 Task: Create new contact,   with mail id: 'ArianaAllen@Outlook.com', first name: 'Ariana', Last name: 'Allen', Job Title: Market Research Analyst, Phone number (305) 555-6789. Change life cycle stage to  'Lead' and lead status to 'New'. Add new company to the associated contact: www.usolar.in_x000D_
 and type: Prospect. Logged in from softage.1@softage.net
Action: Mouse moved to (100, 70)
Screenshot: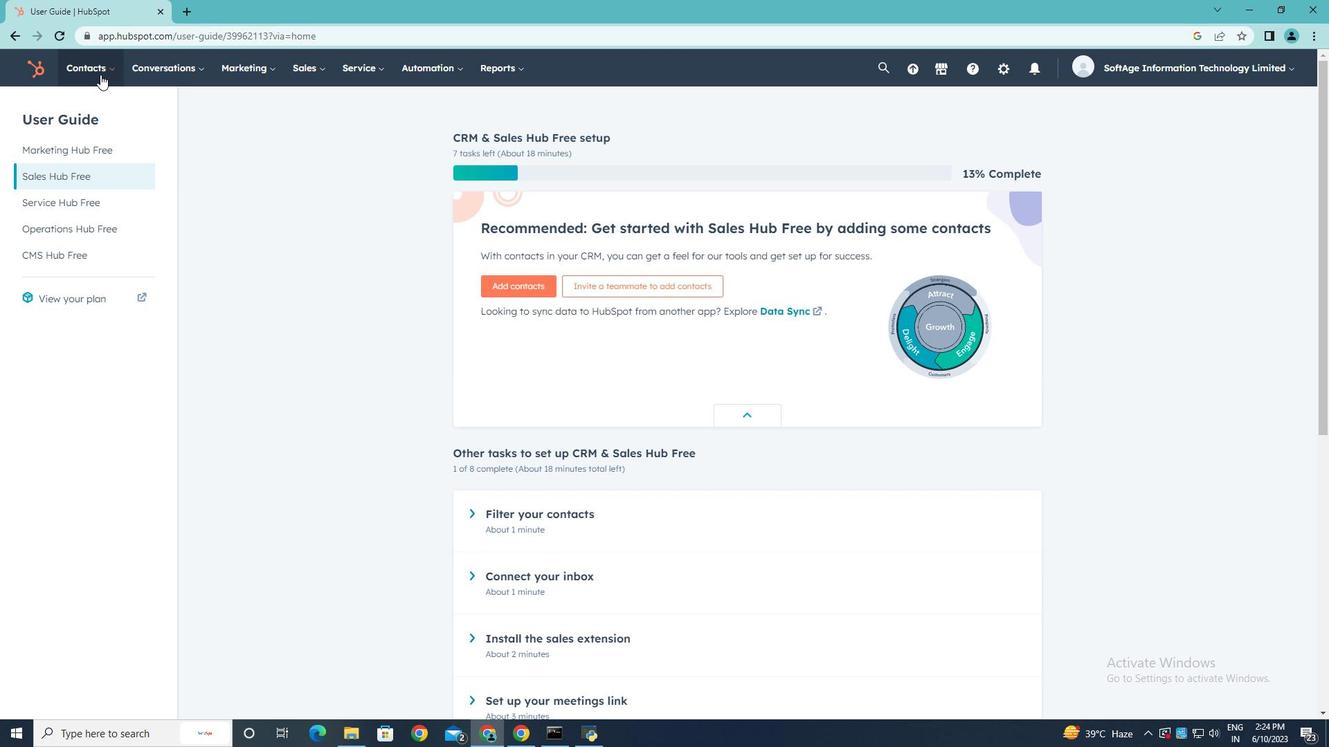 
Action: Mouse pressed left at (100, 70)
Screenshot: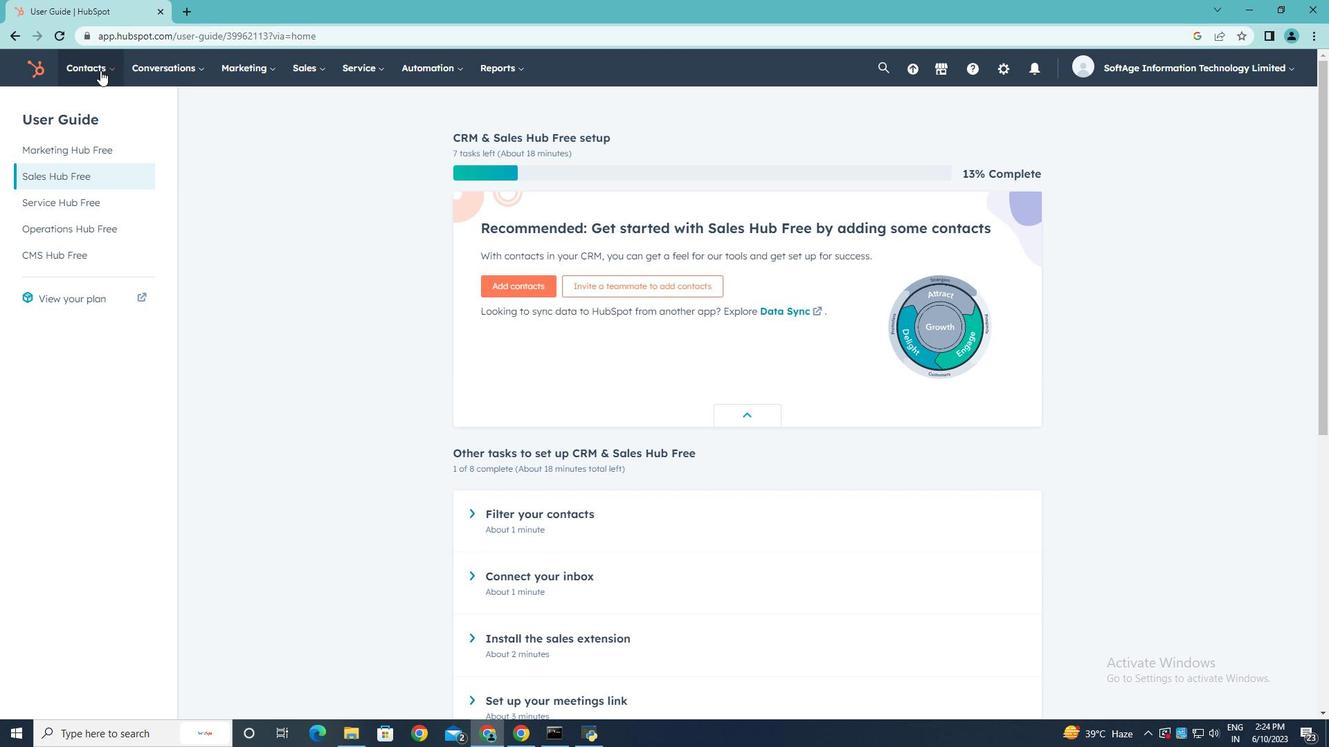 
Action: Mouse moved to (95, 108)
Screenshot: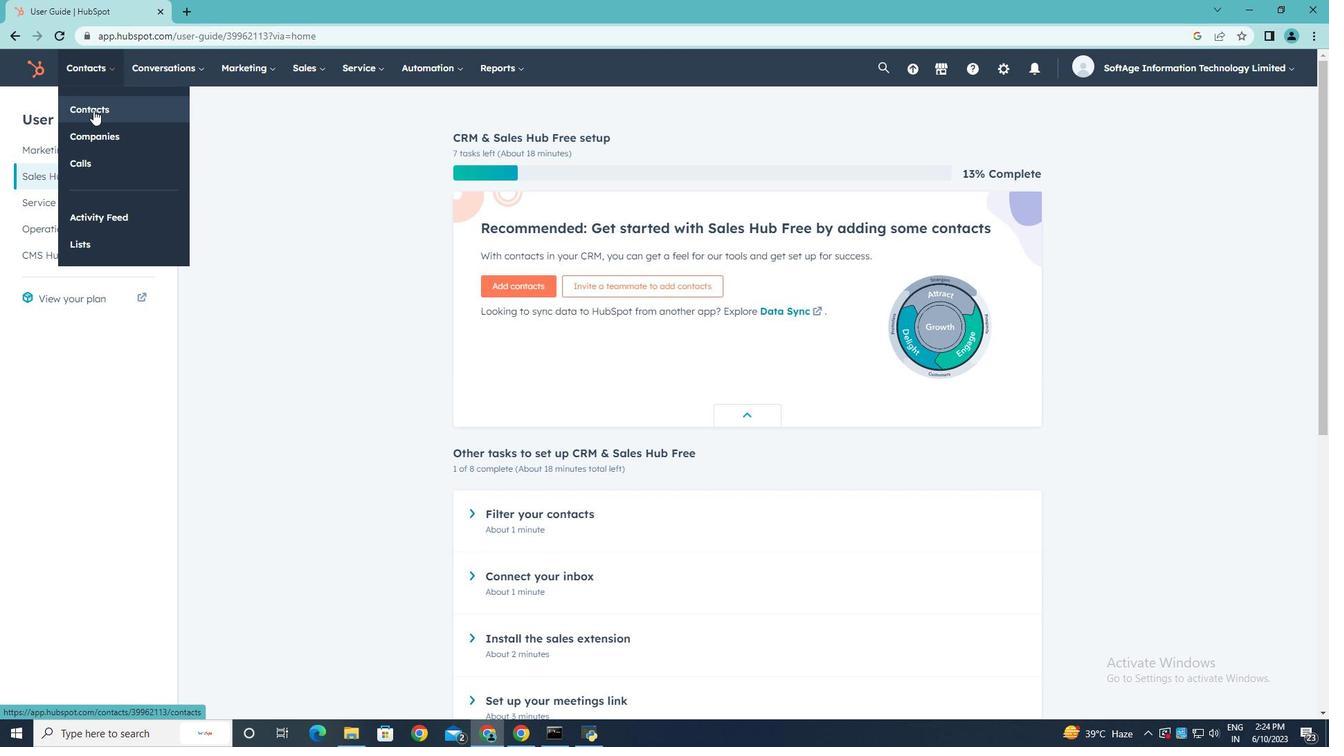
Action: Mouse pressed left at (95, 108)
Screenshot: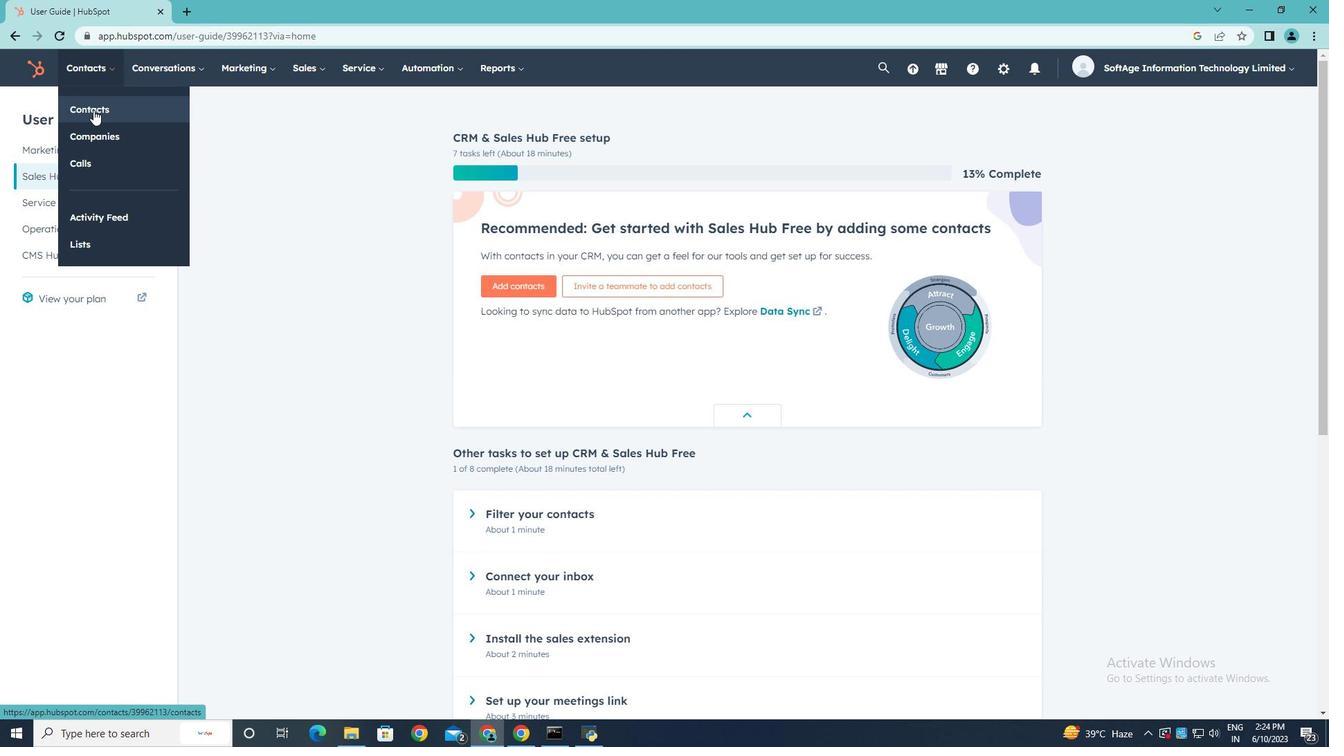 
Action: Mouse moved to (1267, 114)
Screenshot: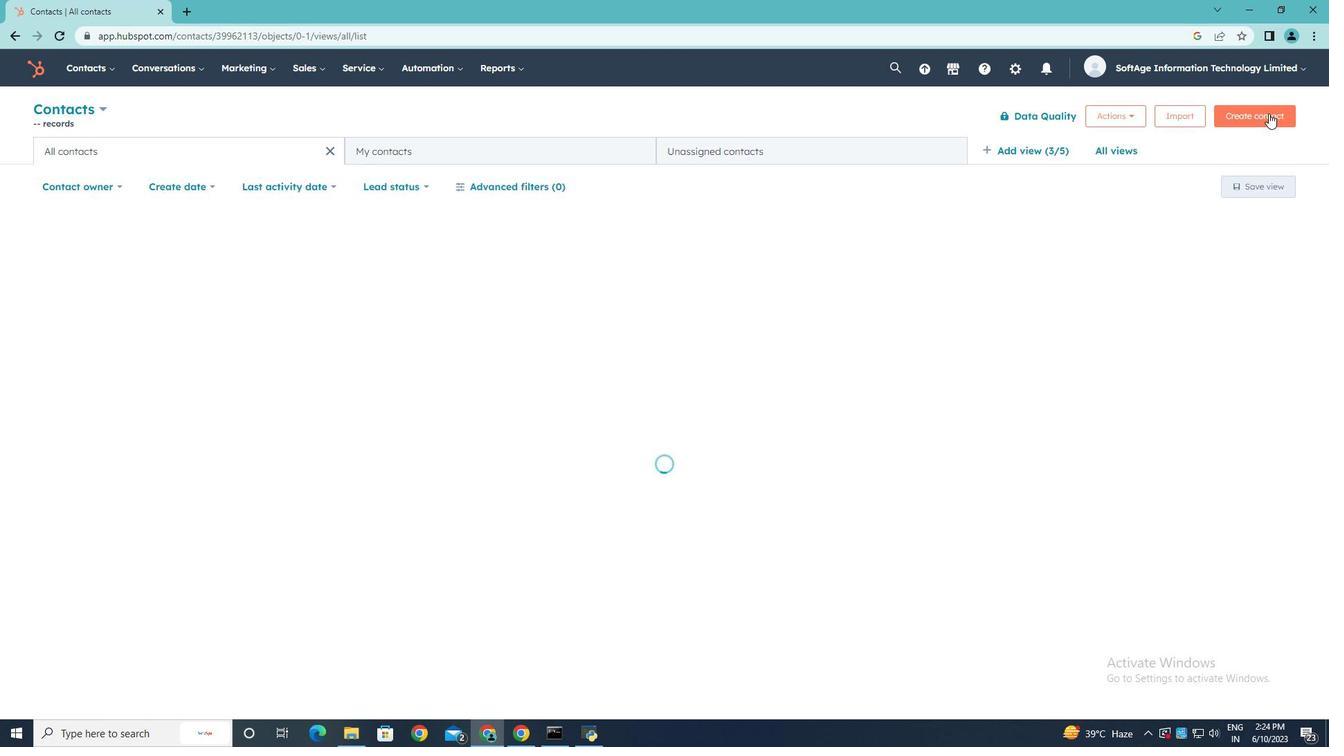 
Action: Mouse pressed left at (1267, 114)
Screenshot: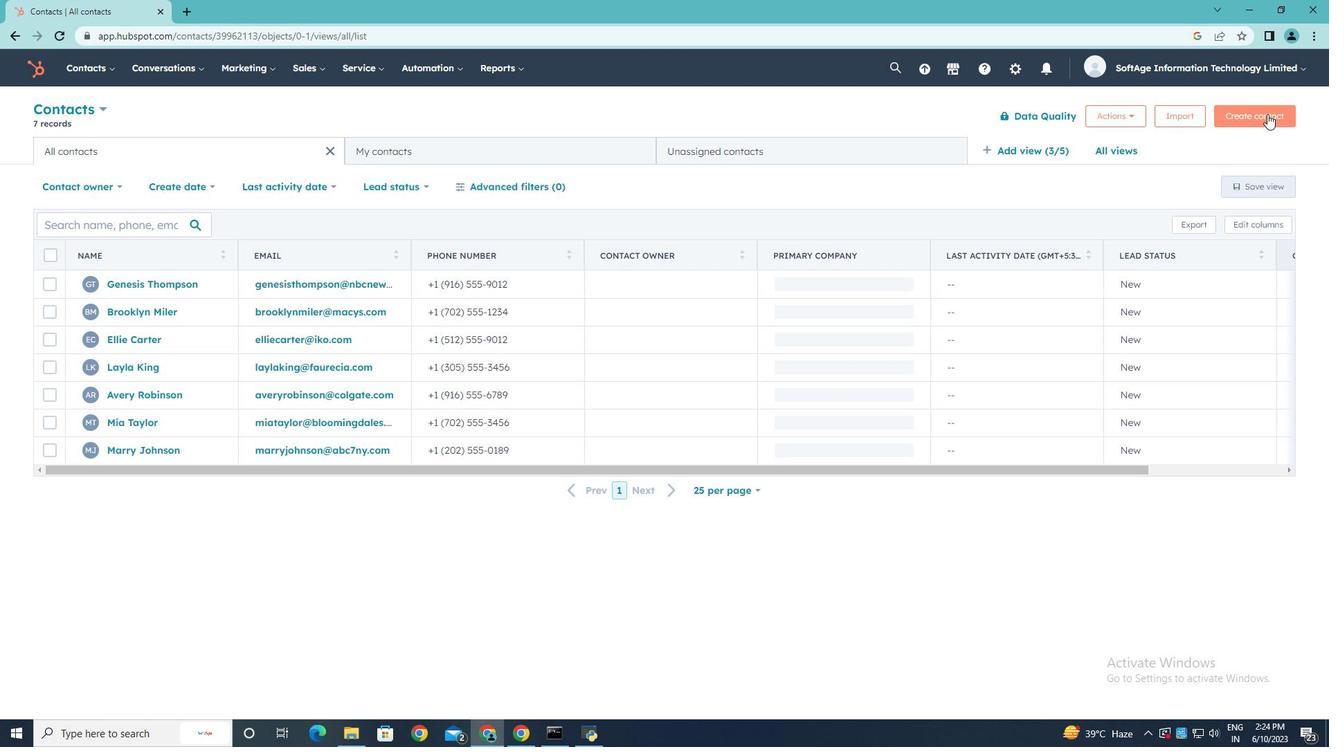 
Action: Mouse moved to (1038, 186)
Screenshot: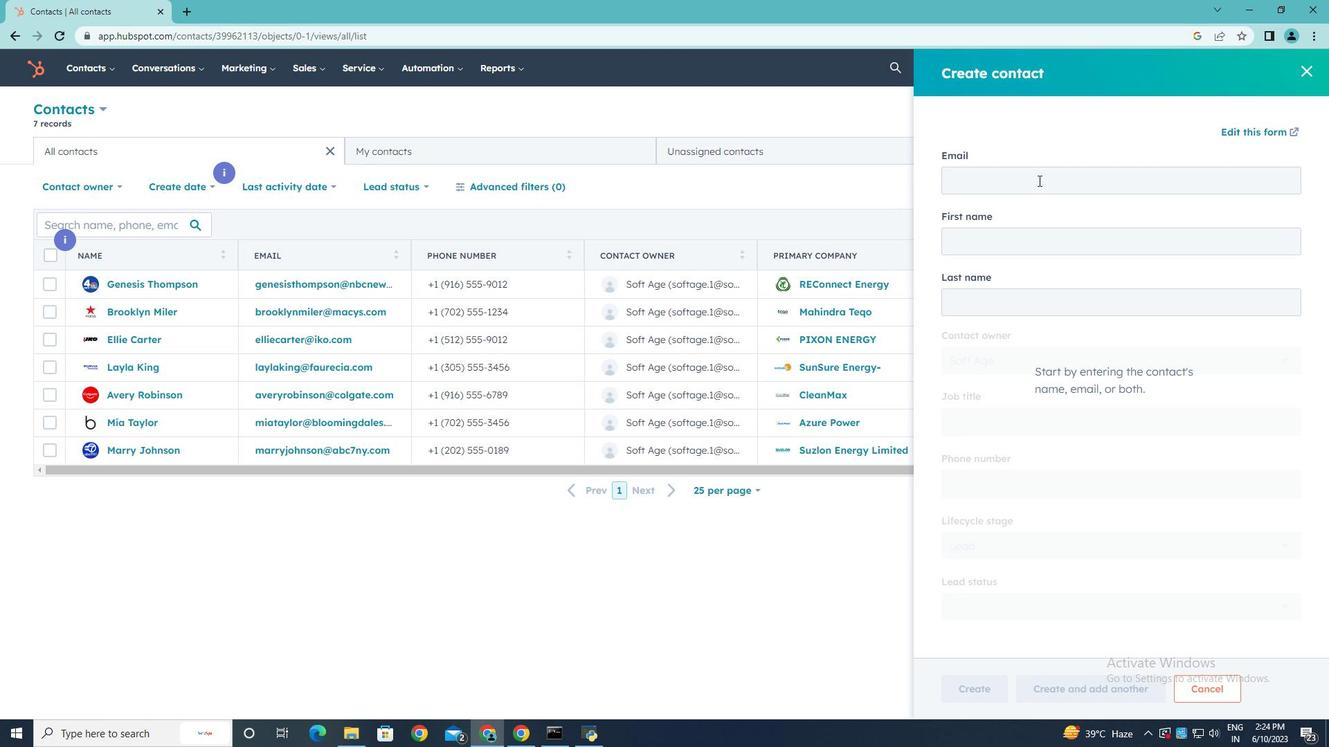 
Action: Mouse pressed left at (1038, 186)
Screenshot: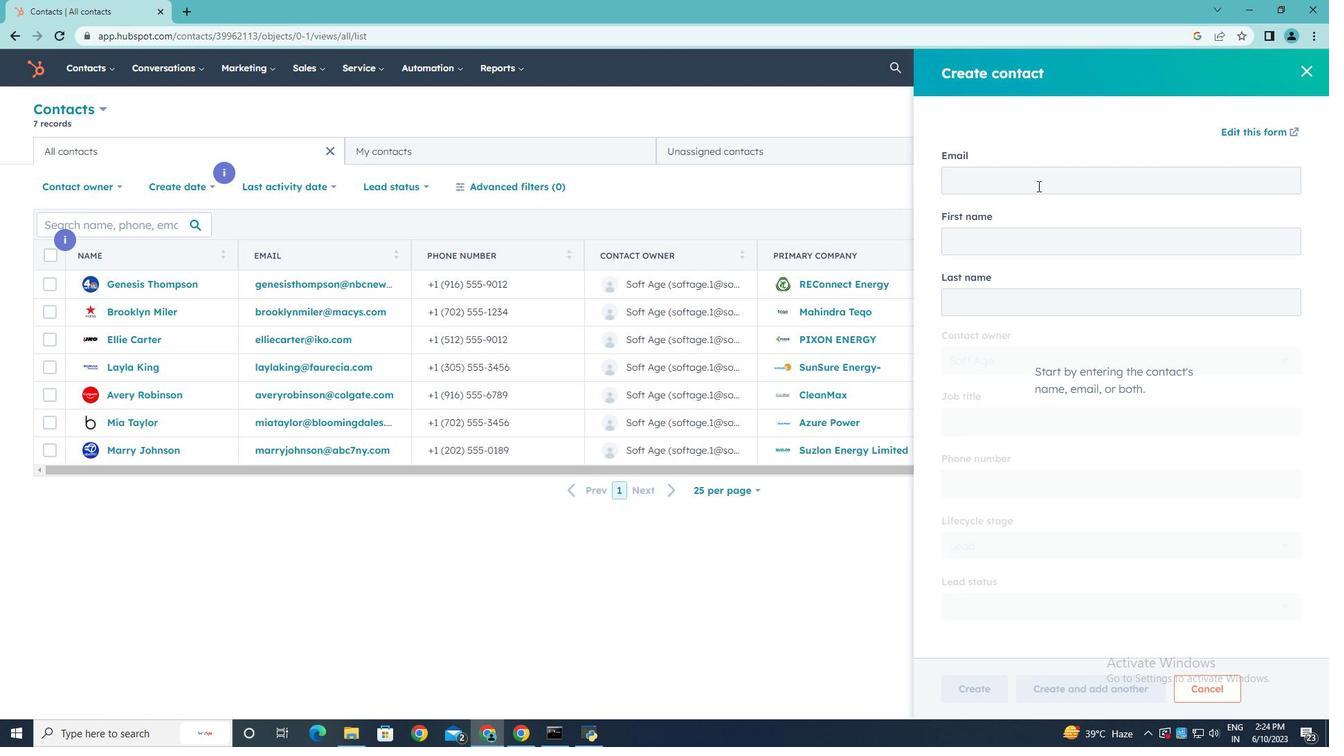 
Action: Key pressed <Key.shift>Ariana<Key.shift>Allen<Key.shift><Key.shift><Key.shift><Key.shift><Key.shift><Key.shift>@<Key.shift><Key.shift><Key.shift>Outlook.com
Screenshot: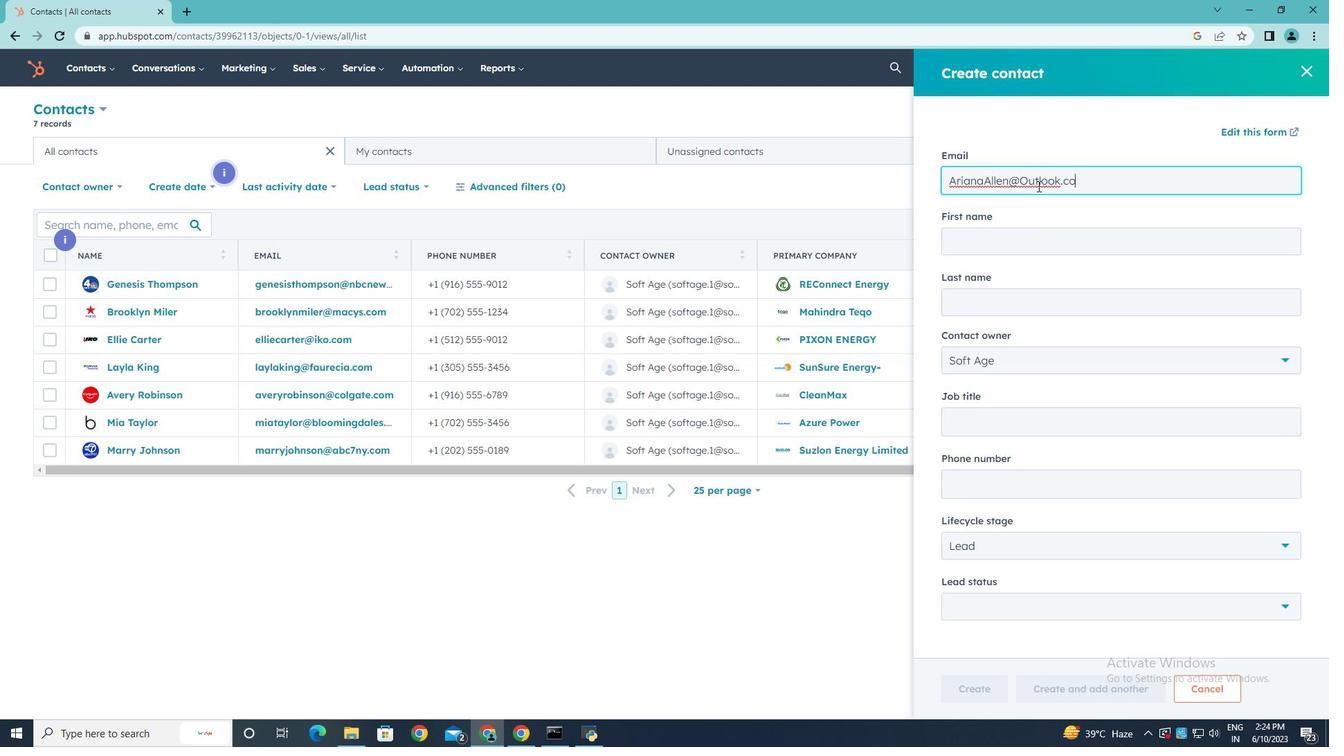 
Action: Mouse moved to (991, 243)
Screenshot: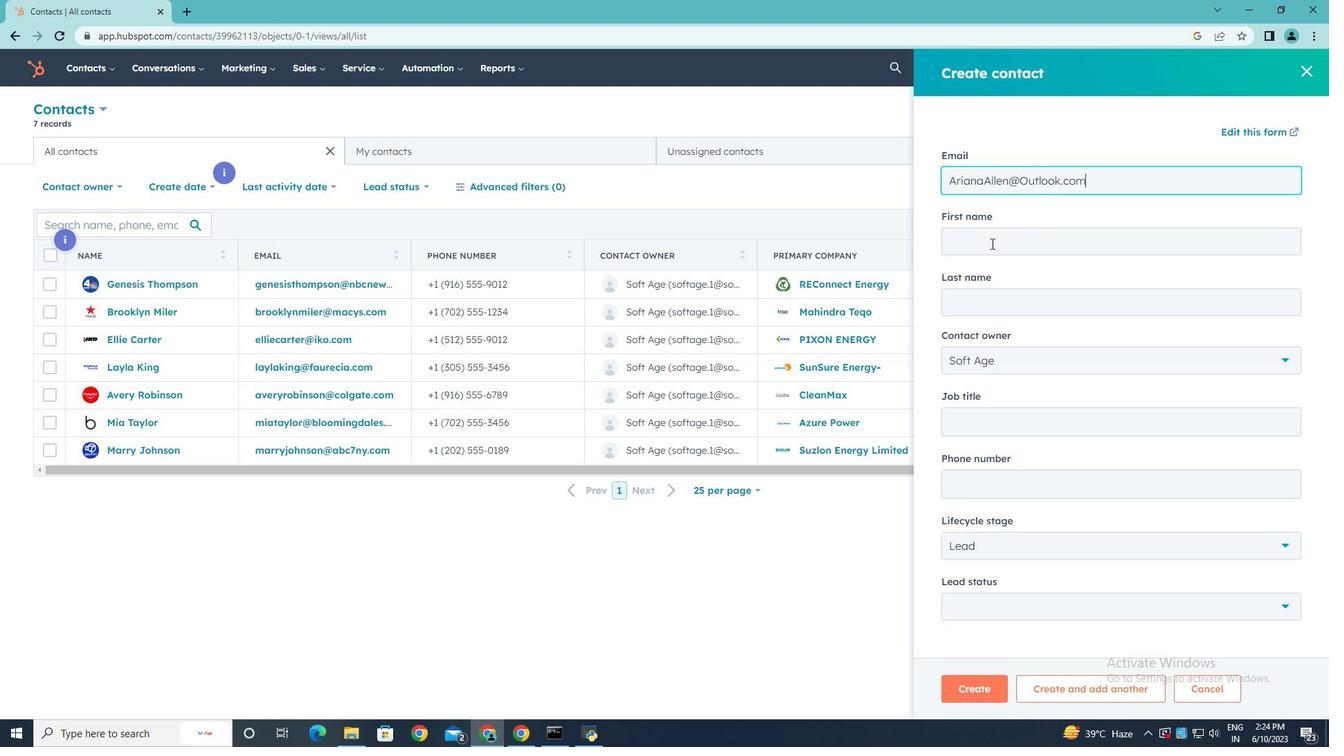 
Action: Mouse pressed left at (991, 243)
Screenshot: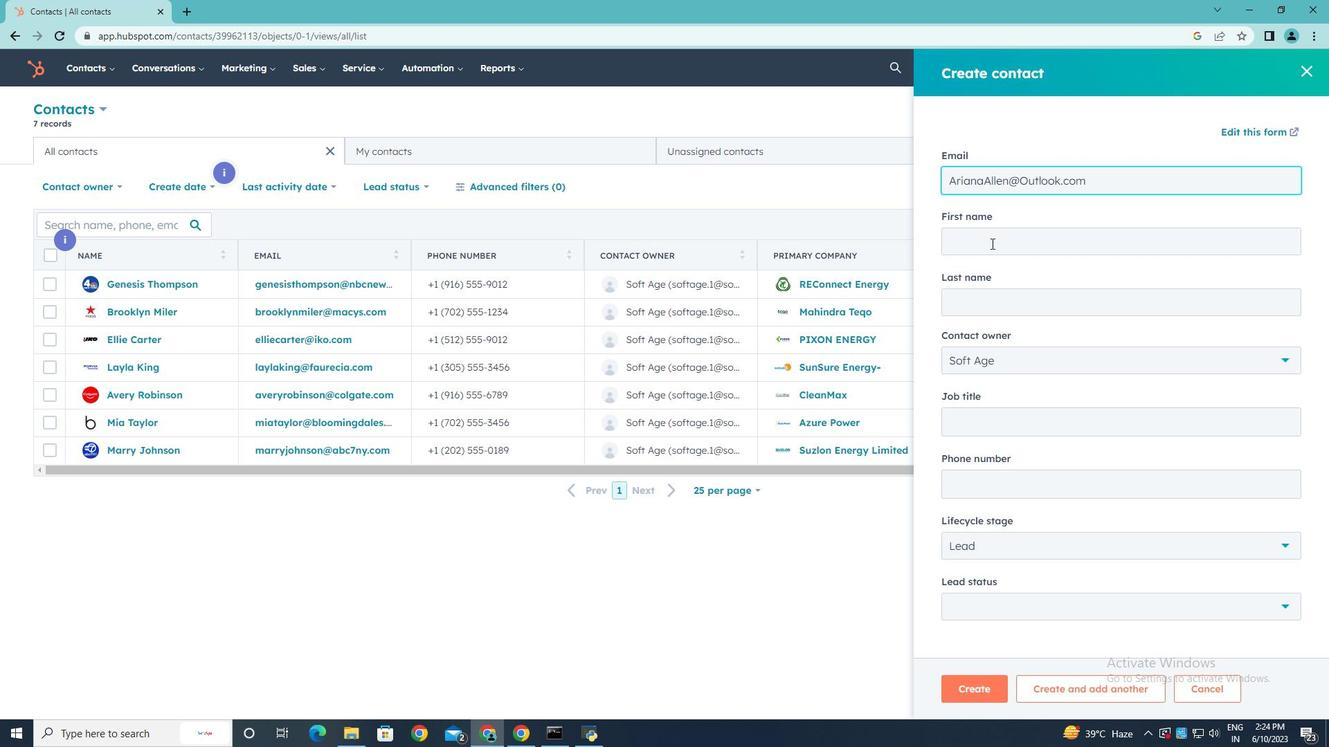 
Action: Key pressed <Key.shift>Ariana
Screenshot: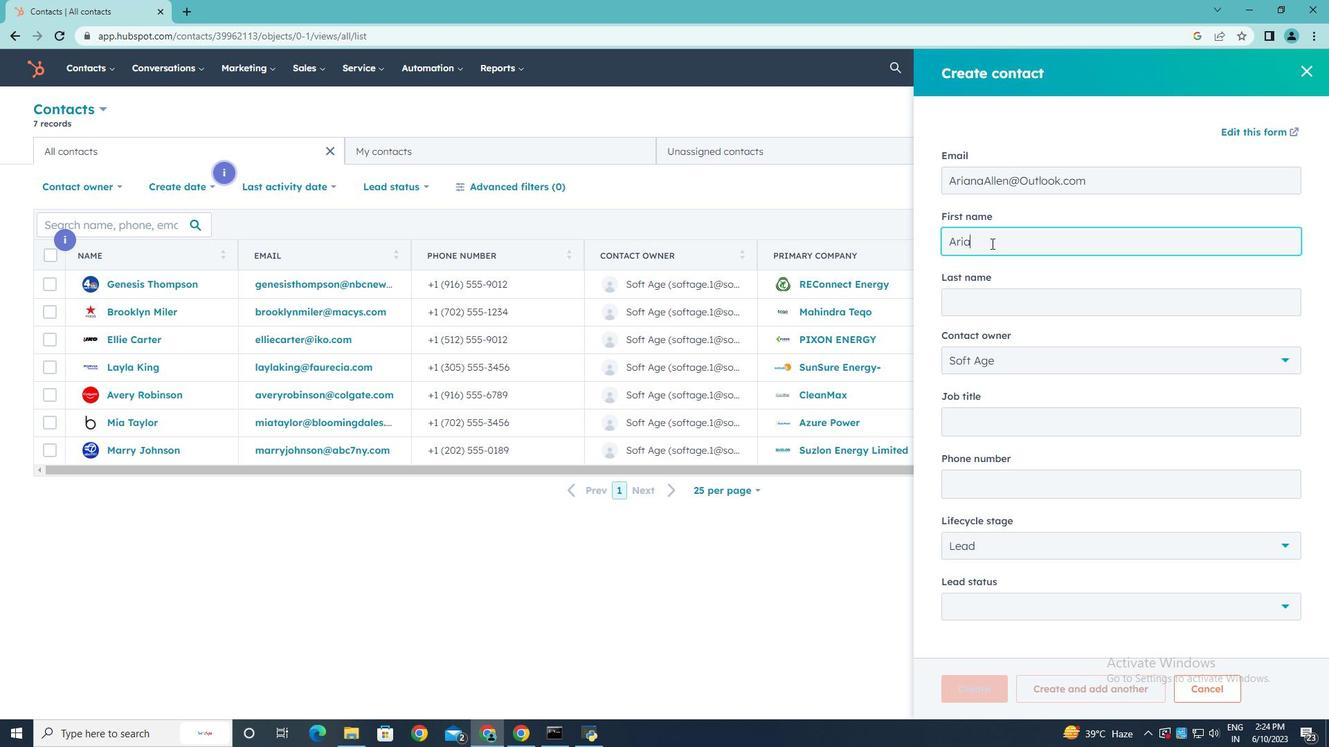 
Action: Mouse moved to (1015, 299)
Screenshot: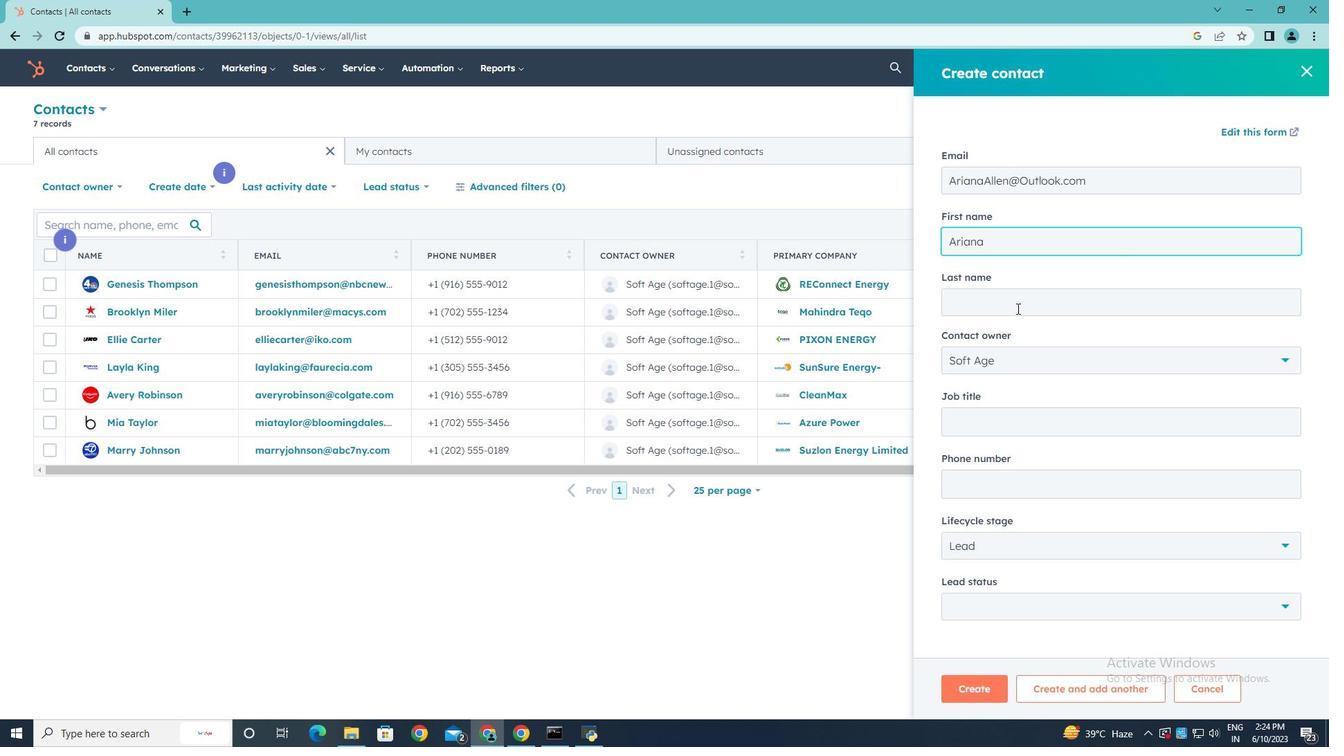 
Action: Mouse pressed left at (1015, 299)
Screenshot: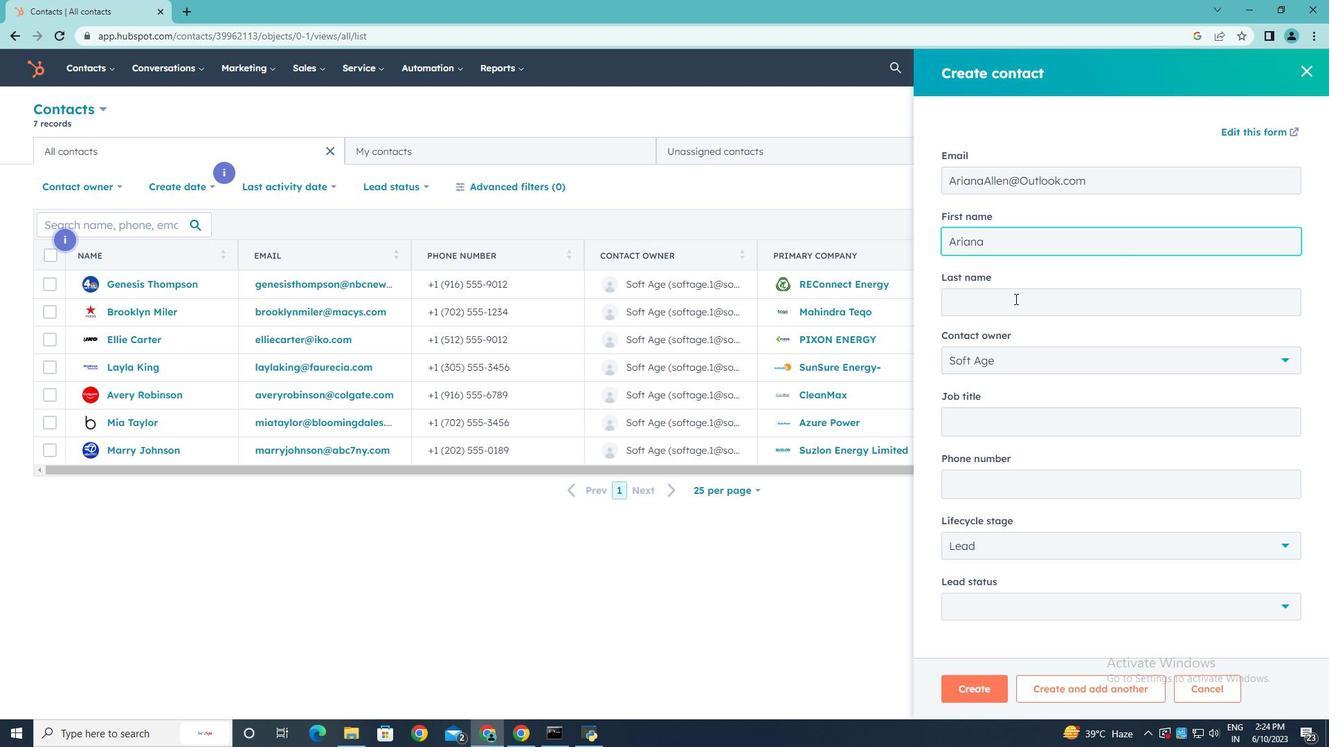 
Action: Key pressed <Key.shift>Allen
Screenshot: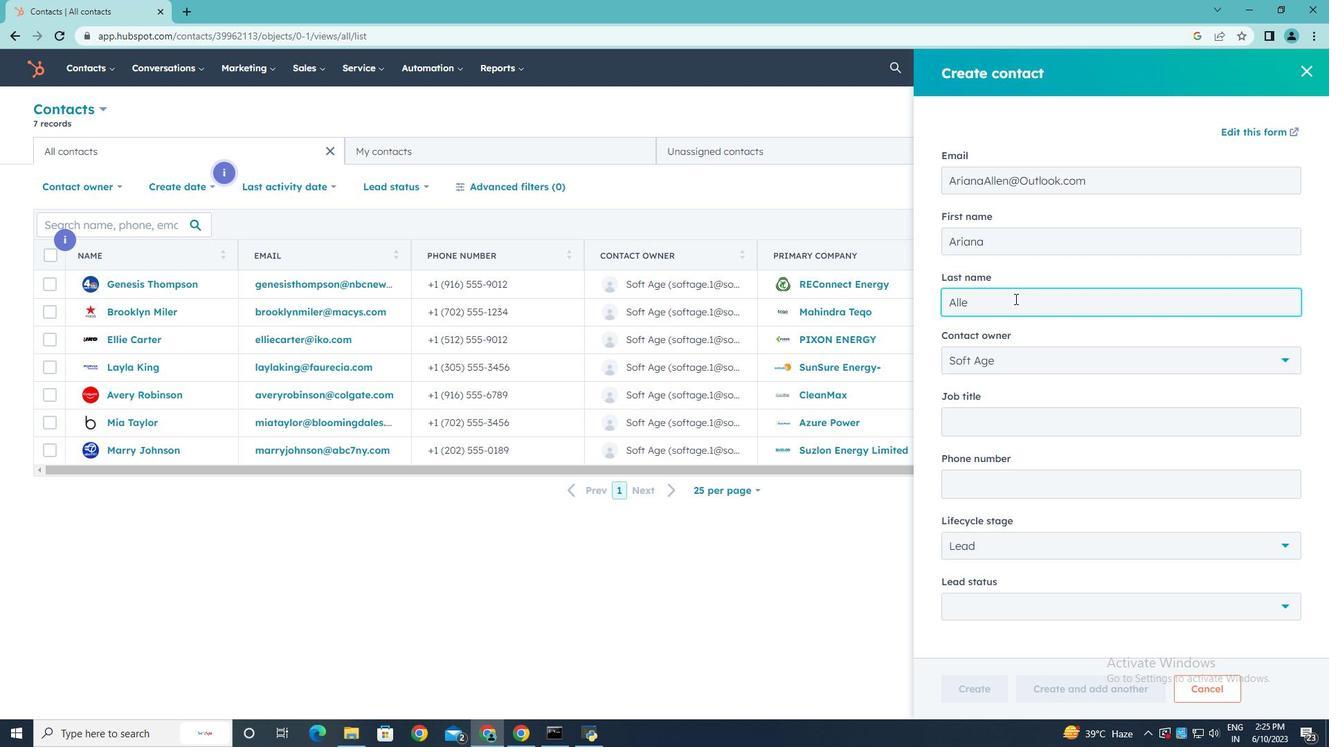 
Action: Mouse moved to (1032, 427)
Screenshot: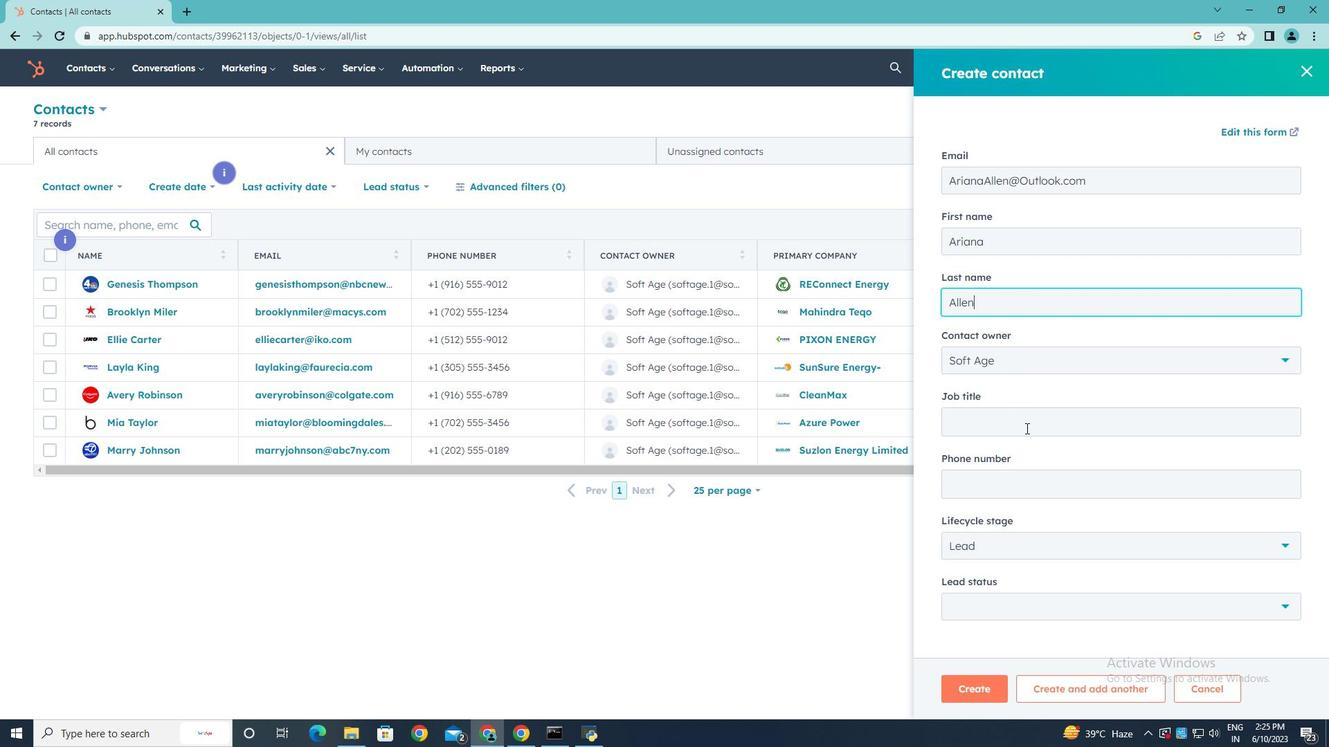 
Action: Mouse pressed left at (1032, 427)
Screenshot: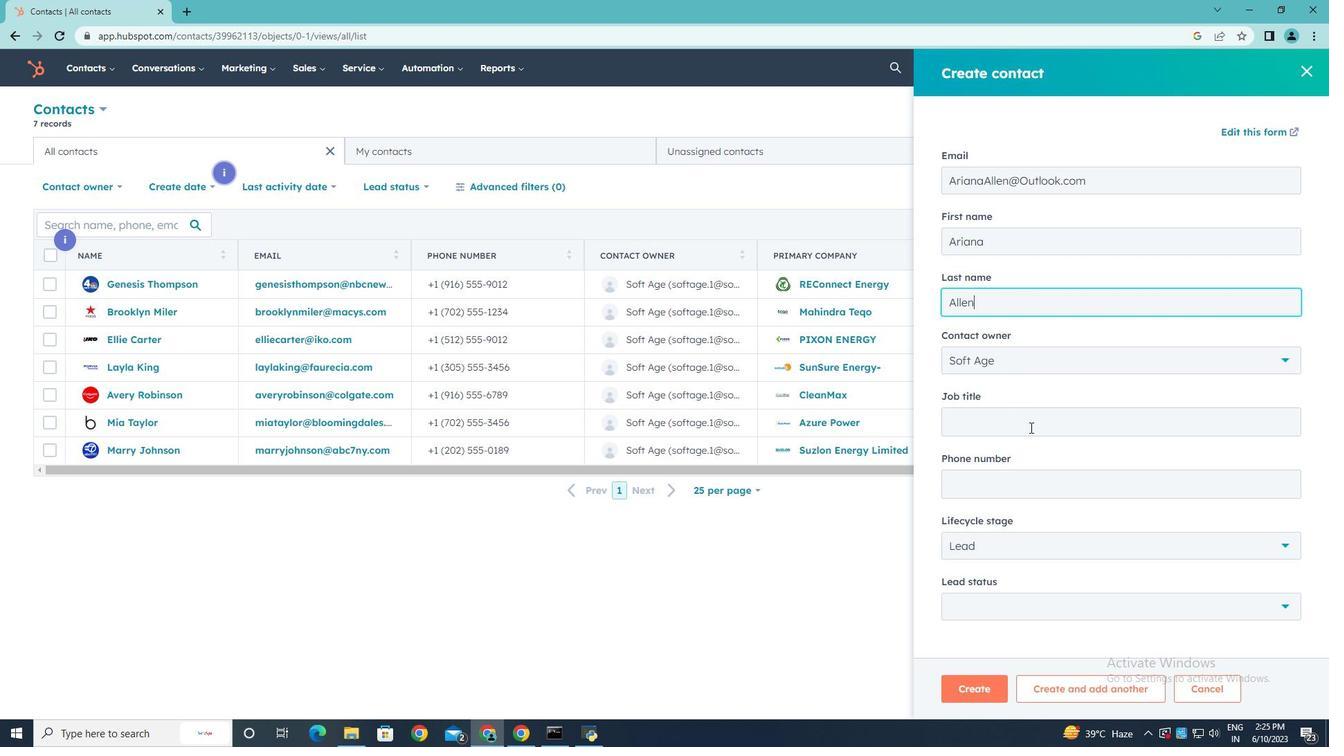 
Action: Key pressed <Key.shift>Market<Key.space><Key.shift>Research<Key.space><Key.shift>Analyst
Screenshot: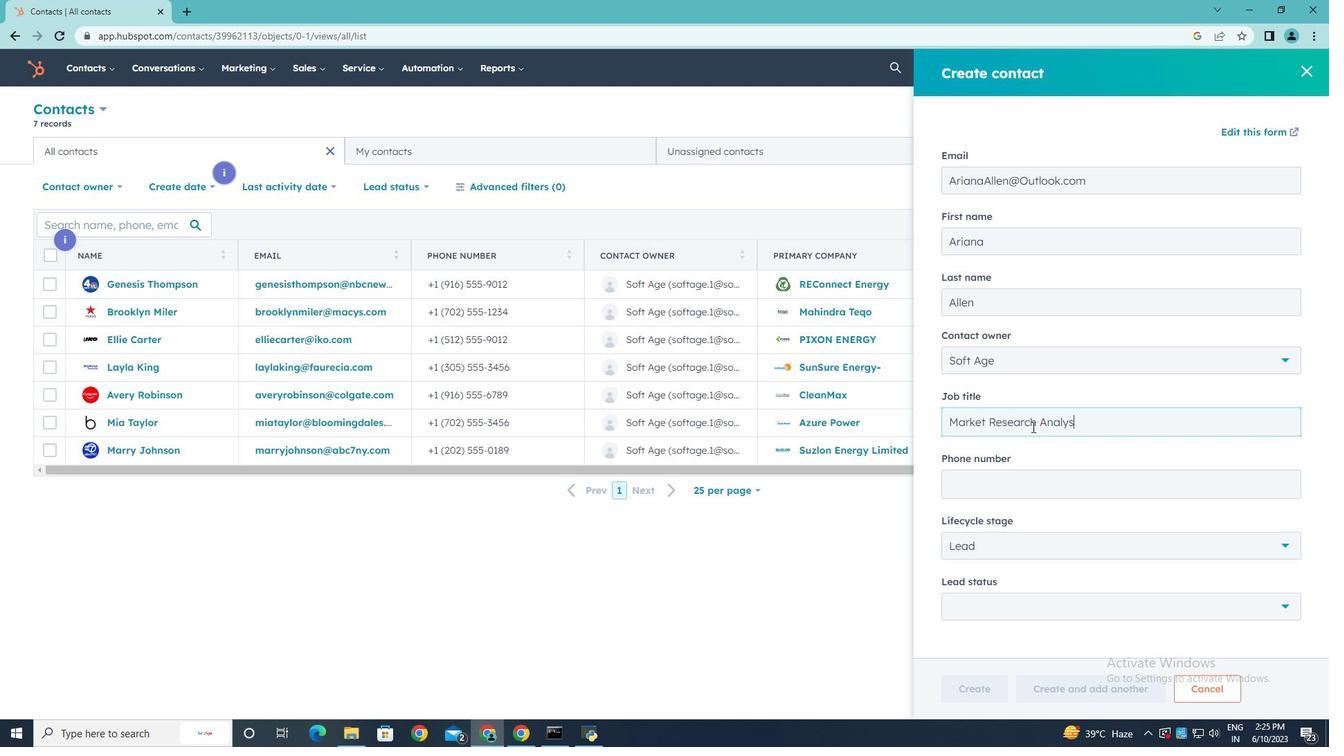 
Action: Mouse moved to (995, 484)
Screenshot: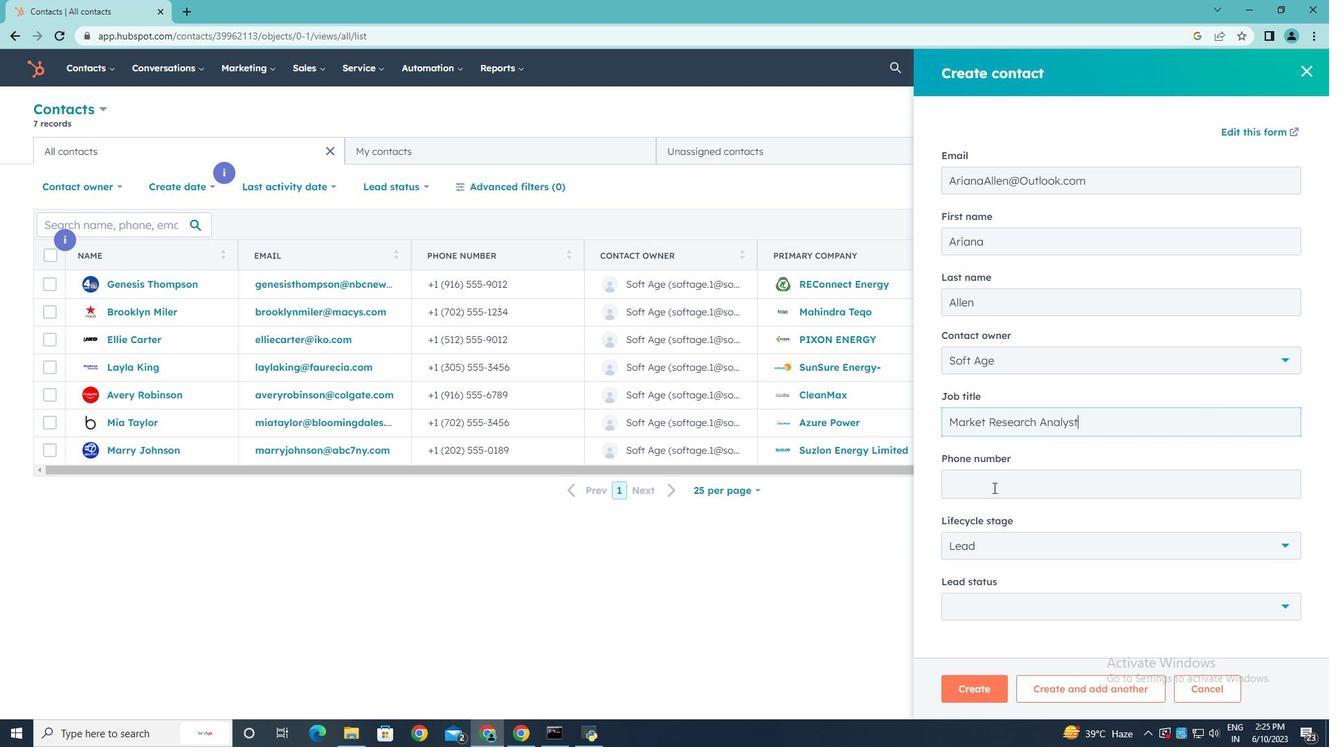 
Action: Mouse pressed left at (995, 484)
Screenshot: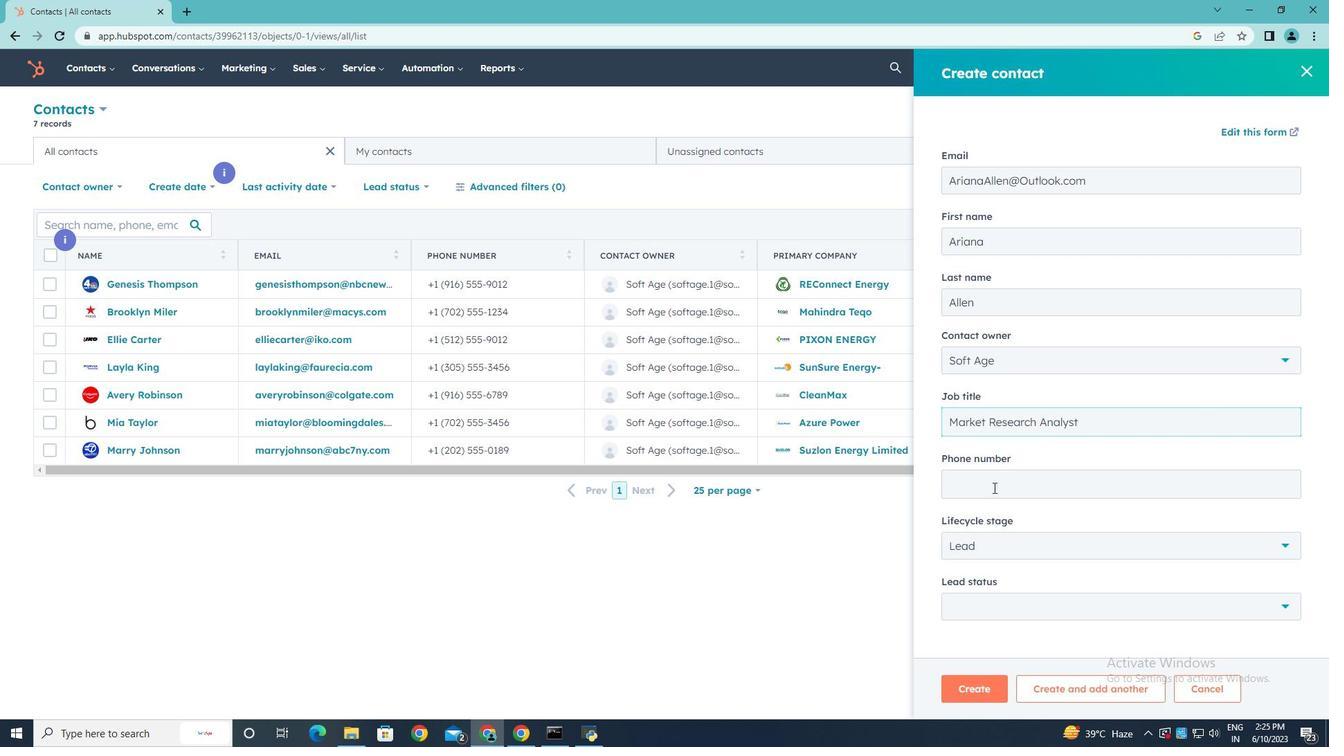 
Action: Key pressed 3055556789
Screenshot: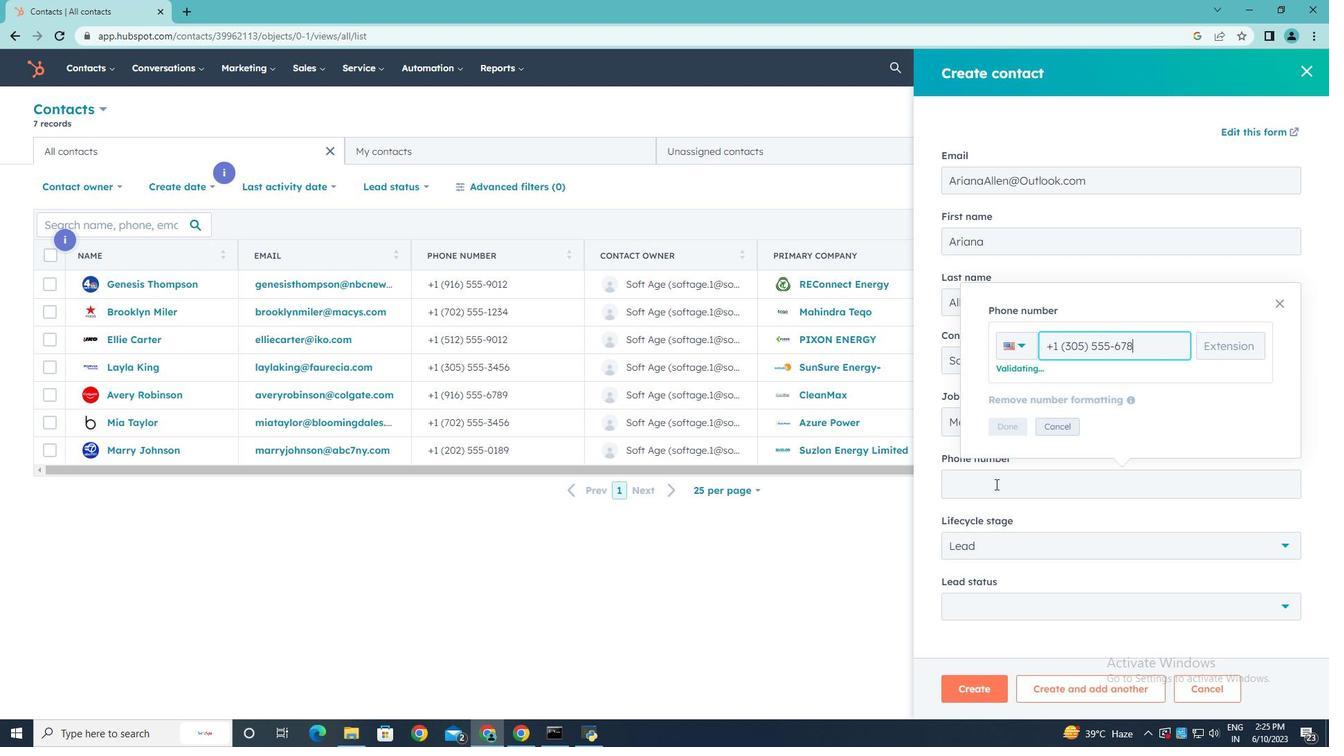 
Action: Mouse moved to (999, 427)
Screenshot: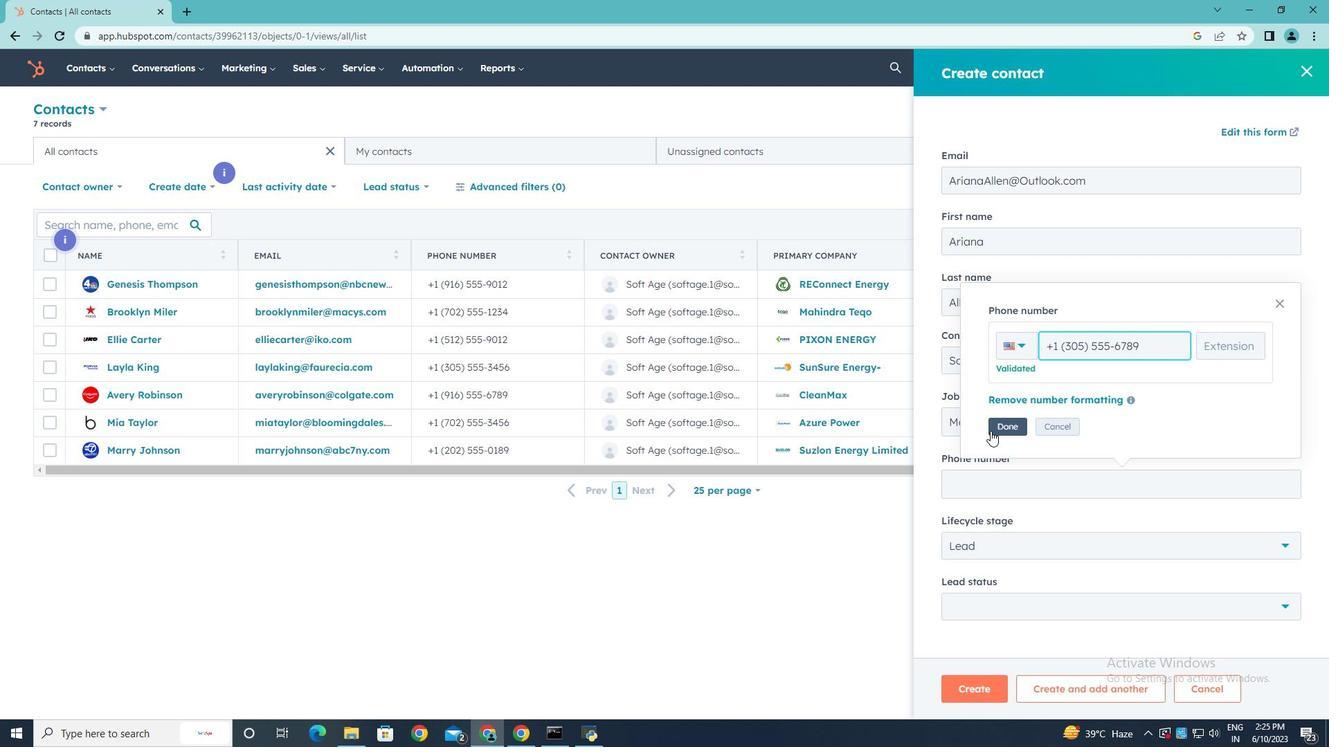
Action: Mouse pressed left at (999, 427)
Screenshot: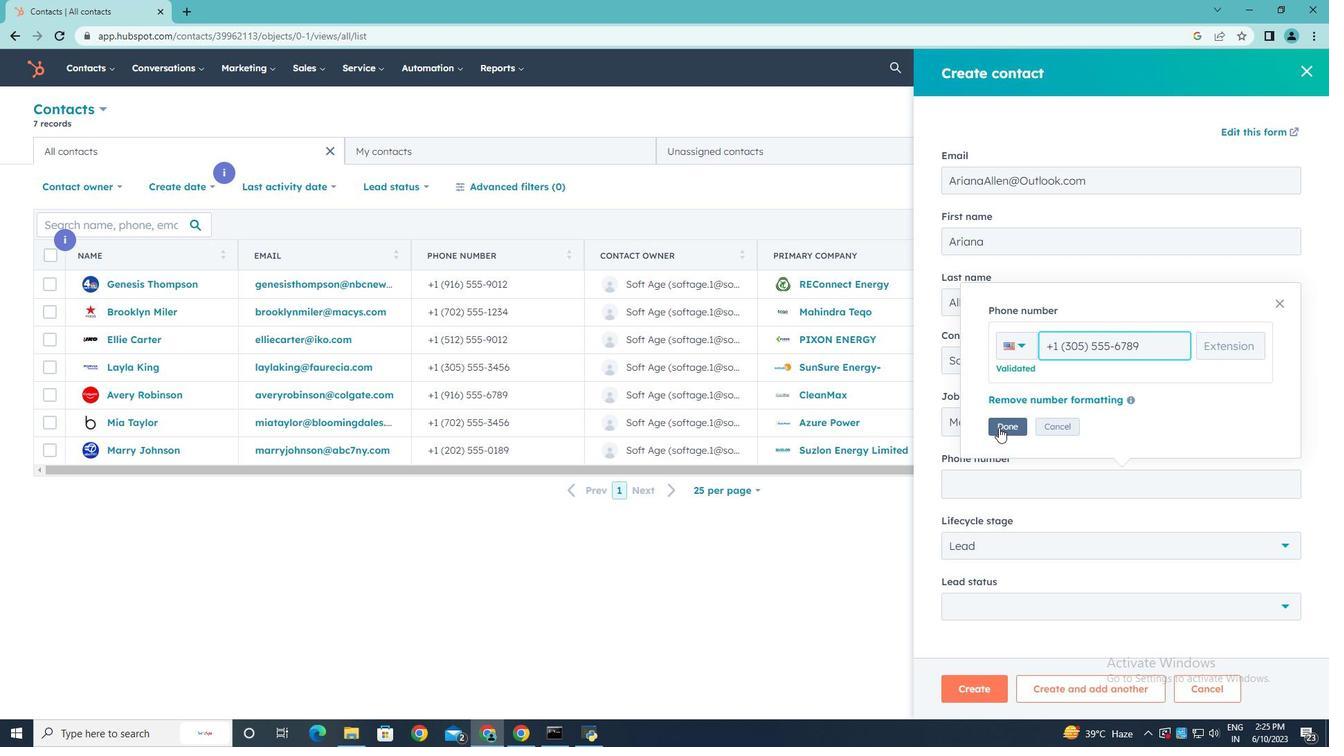 
Action: Mouse moved to (1281, 542)
Screenshot: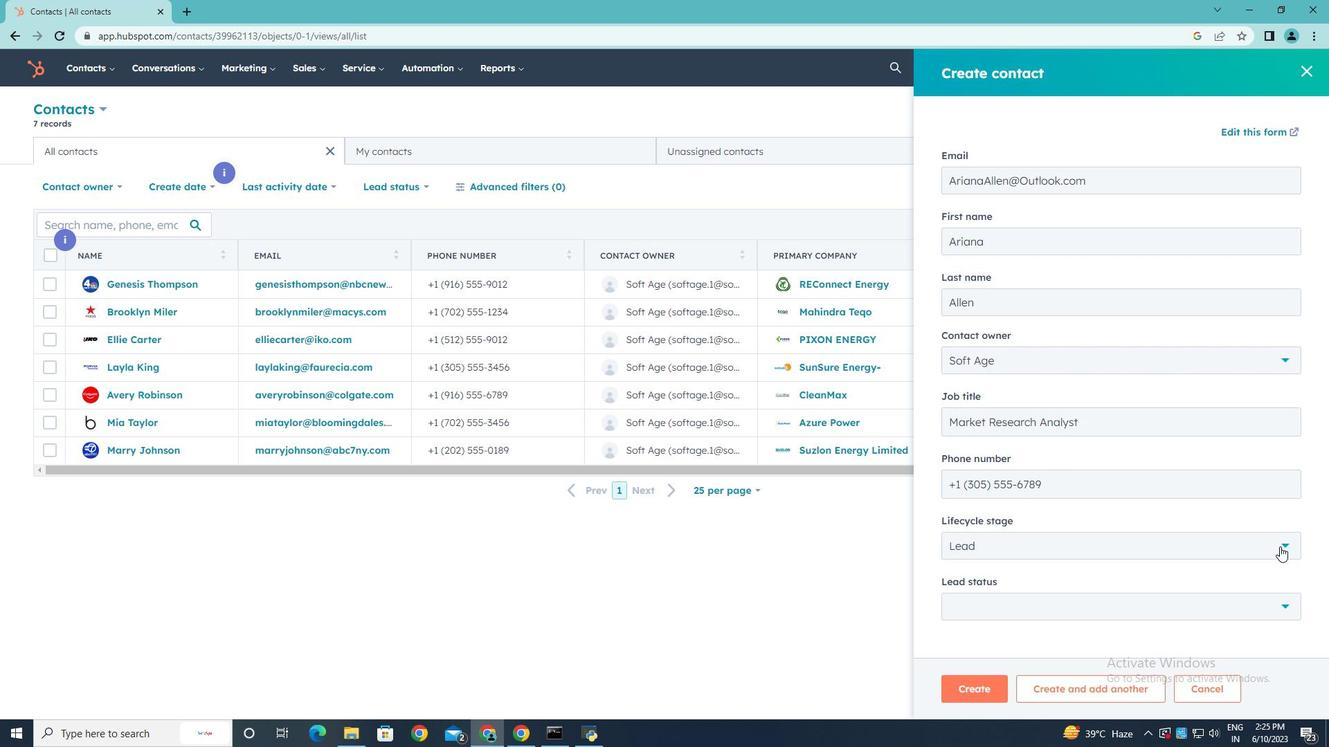 
Action: Mouse pressed left at (1281, 542)
Screenshot: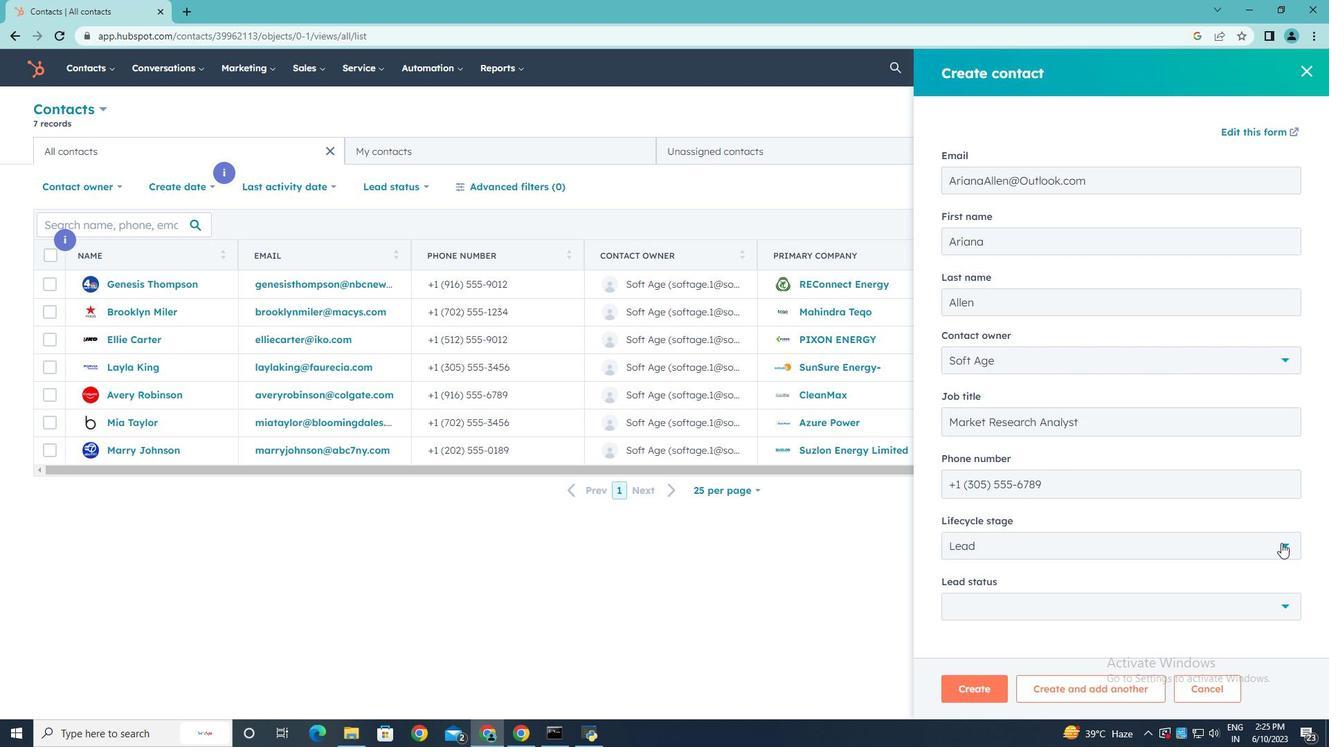 
Action: Mouse moved to (1031, 418)
Screenshot: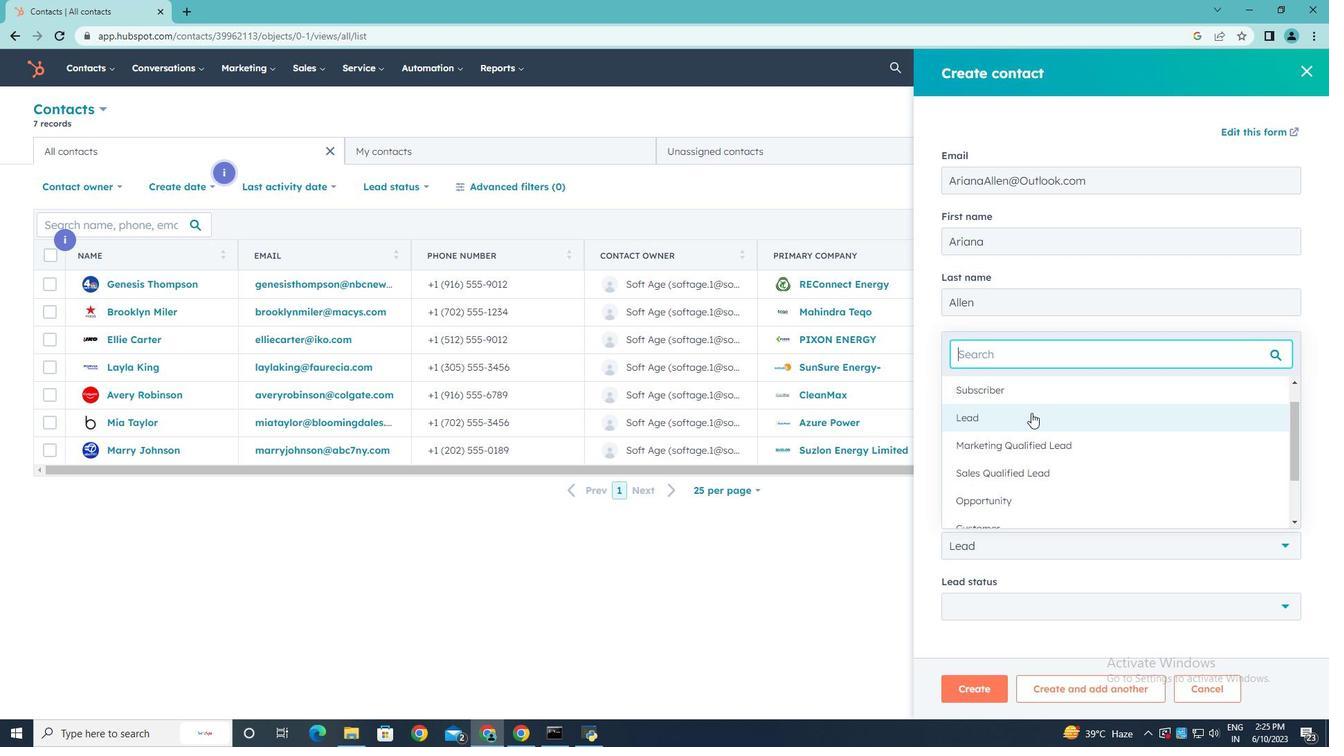 
Action: Mouse pressed left at (1031, 418)
Screenshot: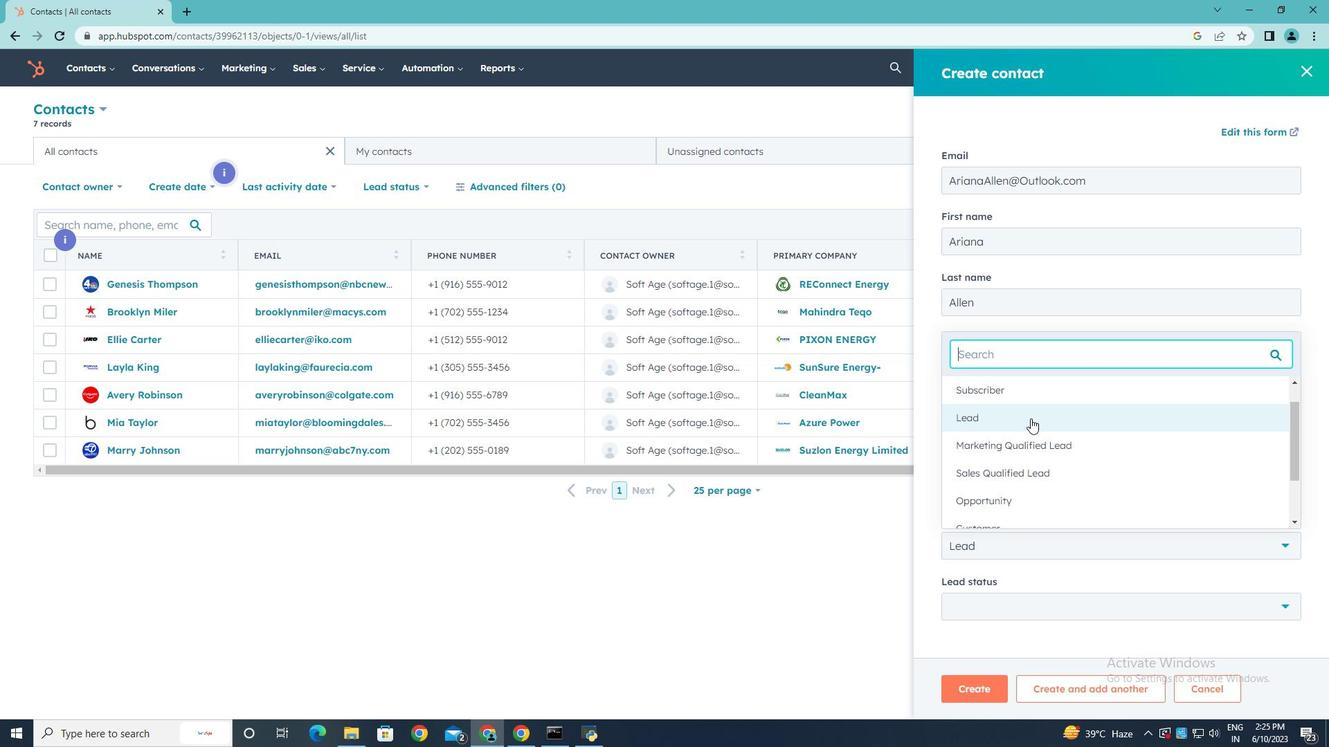
Action: Mouse moved to (1279, 605)
Screenshot: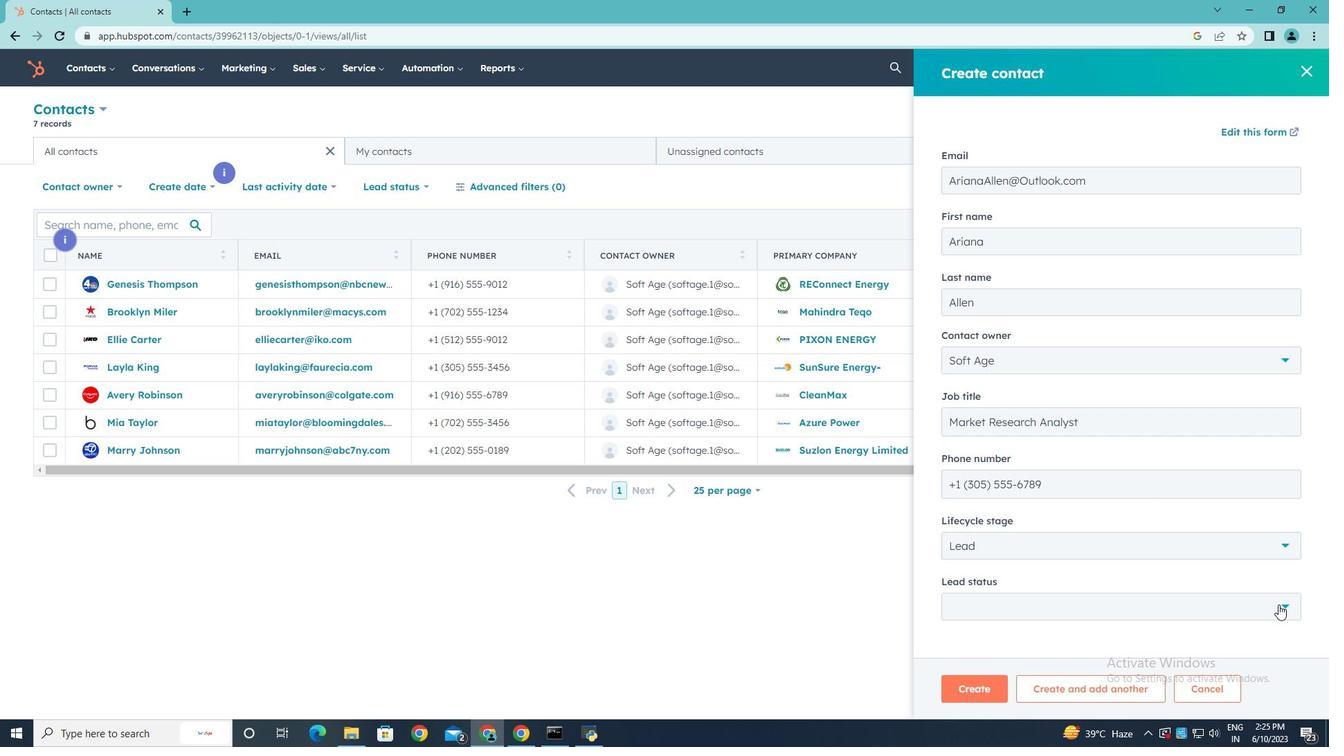 
Action: Mouse pressed left at (1279, 605)
Screenshot: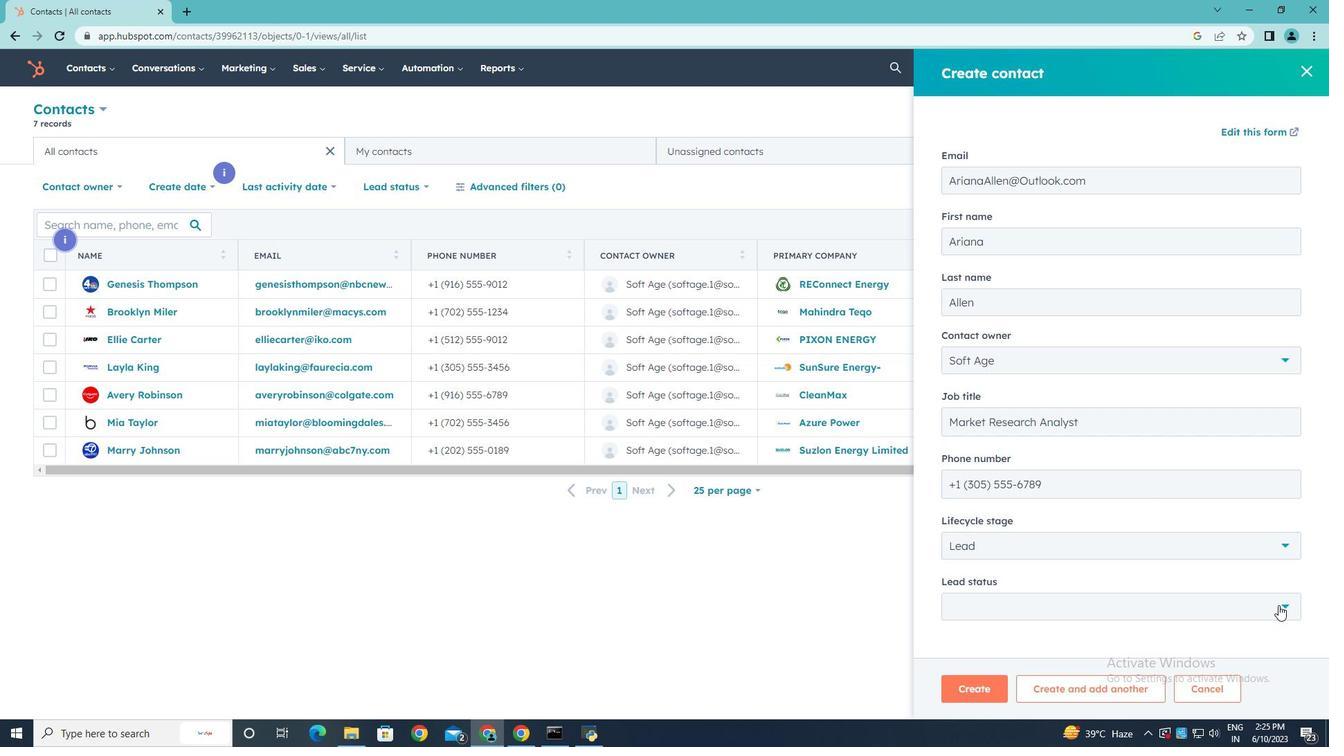 
Action: Mouse moved to (1066, 484)
Screenshot: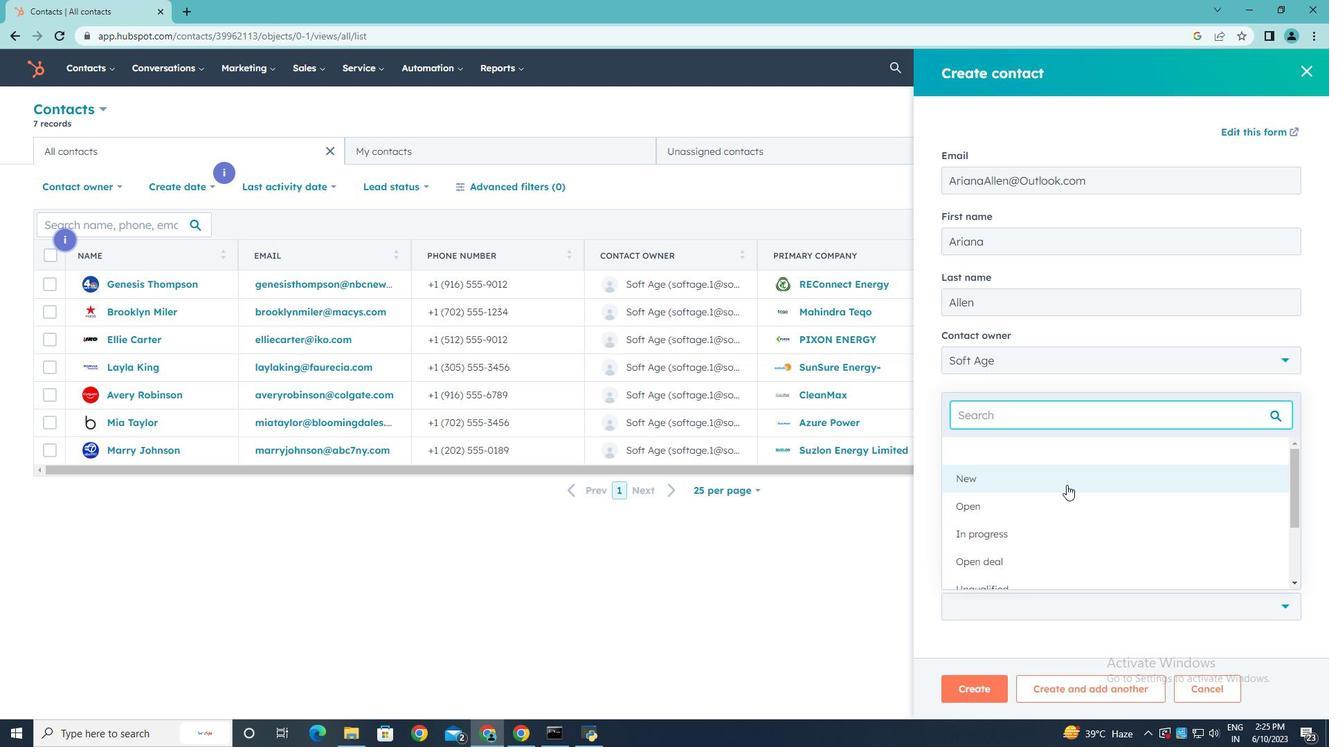 
Action: Mouse pressed left at (1066, 484)
Screenshot: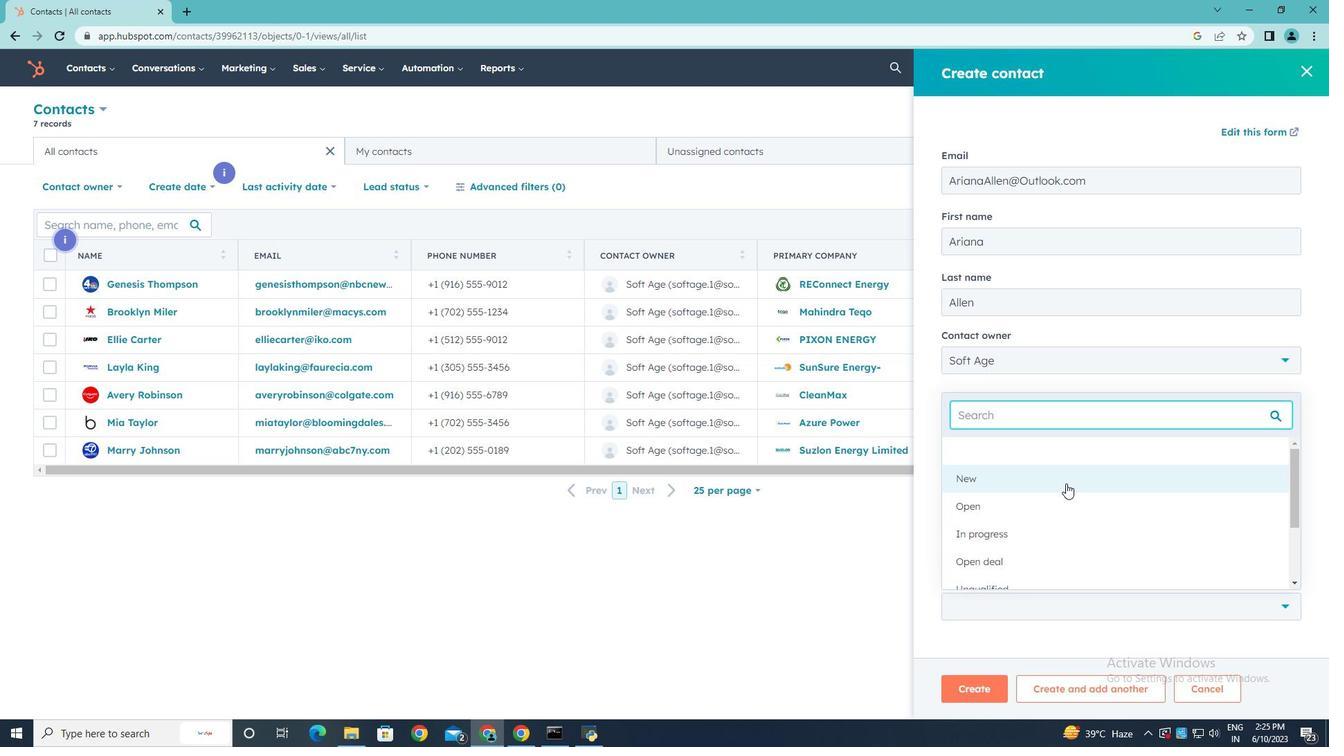 
Action: Mouse moved to (1066, 484)
Screenshot: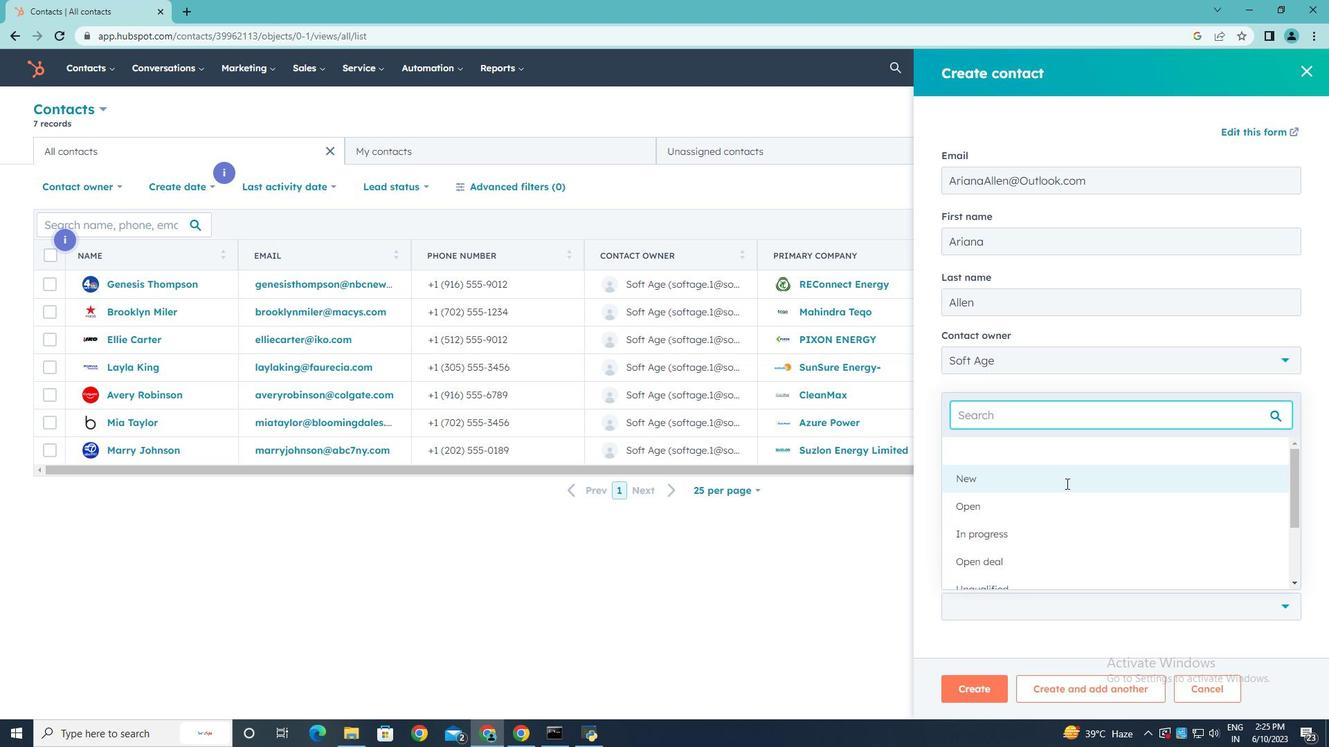 
Action: Mouse scrolled (1066, 483) with delta (0, 0)
Screenshot: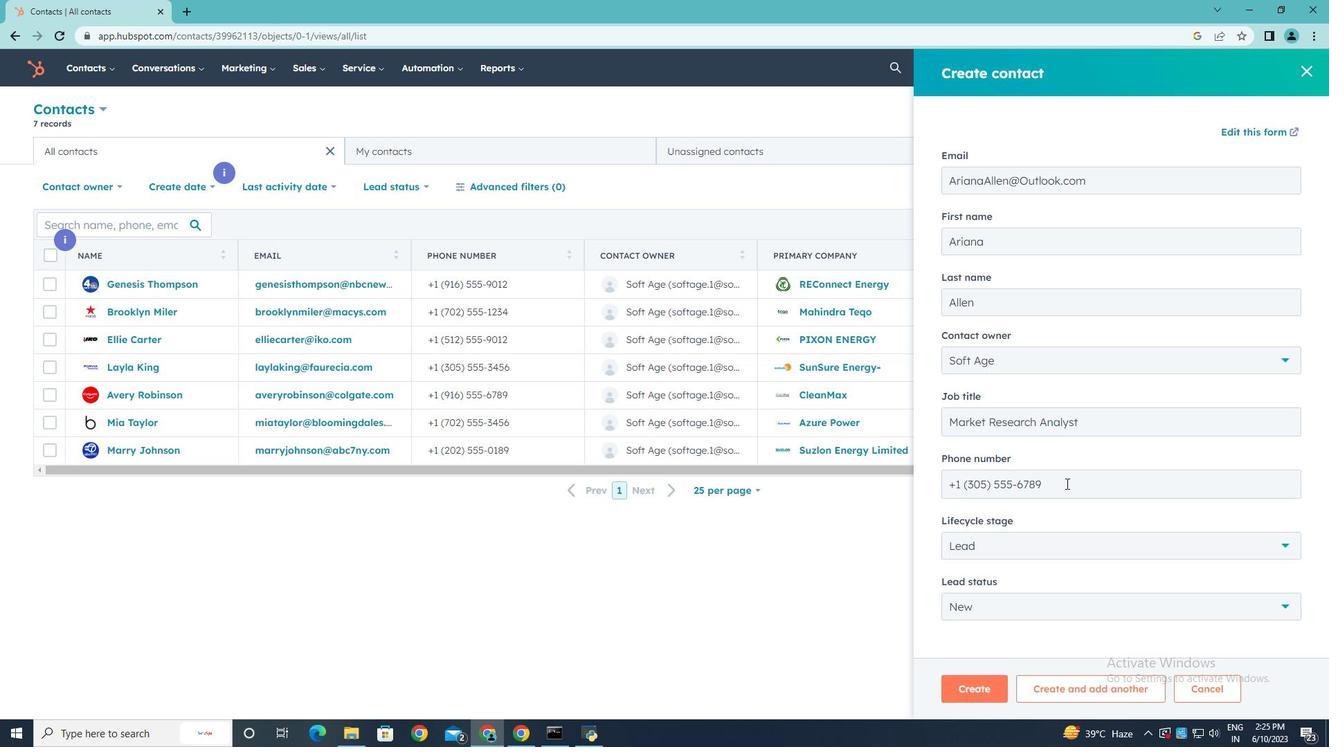 
Action: Mouse scrolled (1066, 483) with delta (0, 0)
Screenshot: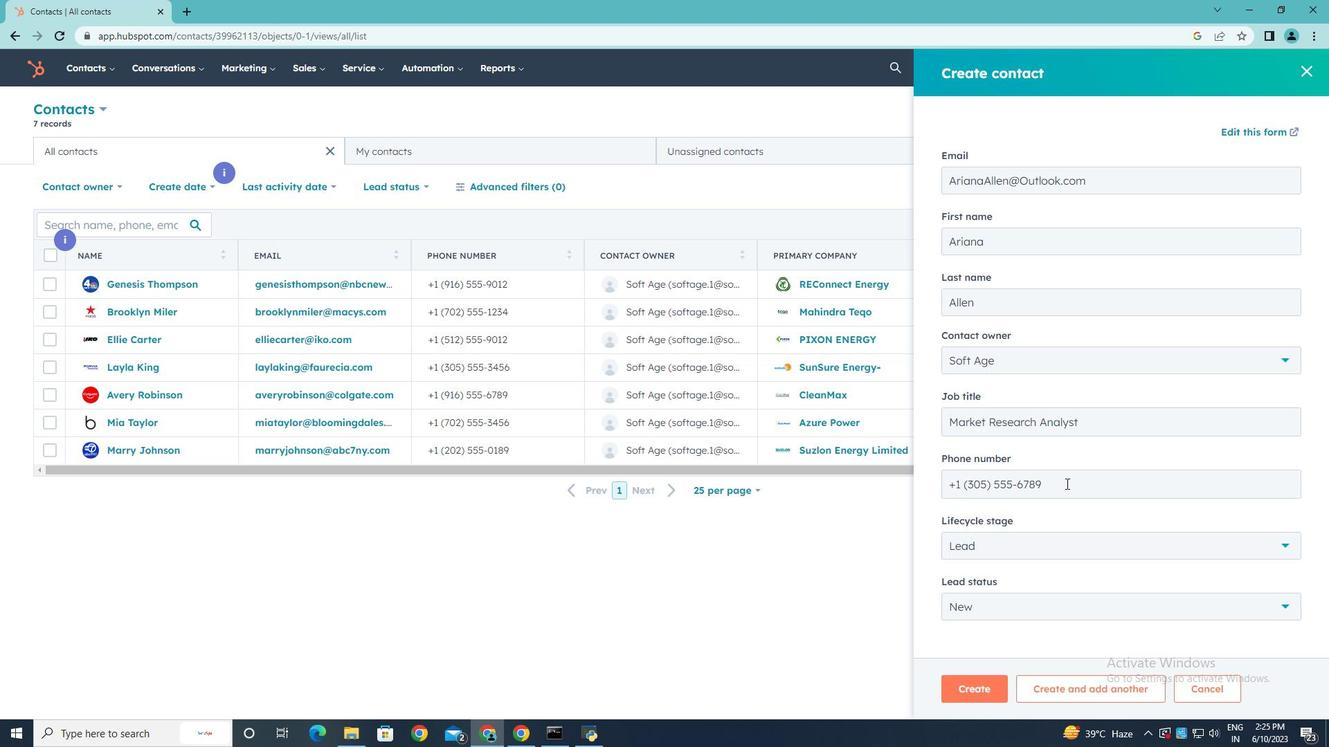 
Action: Mouse scrolled (1066, 483) with delta (0, 0)
Screenshot: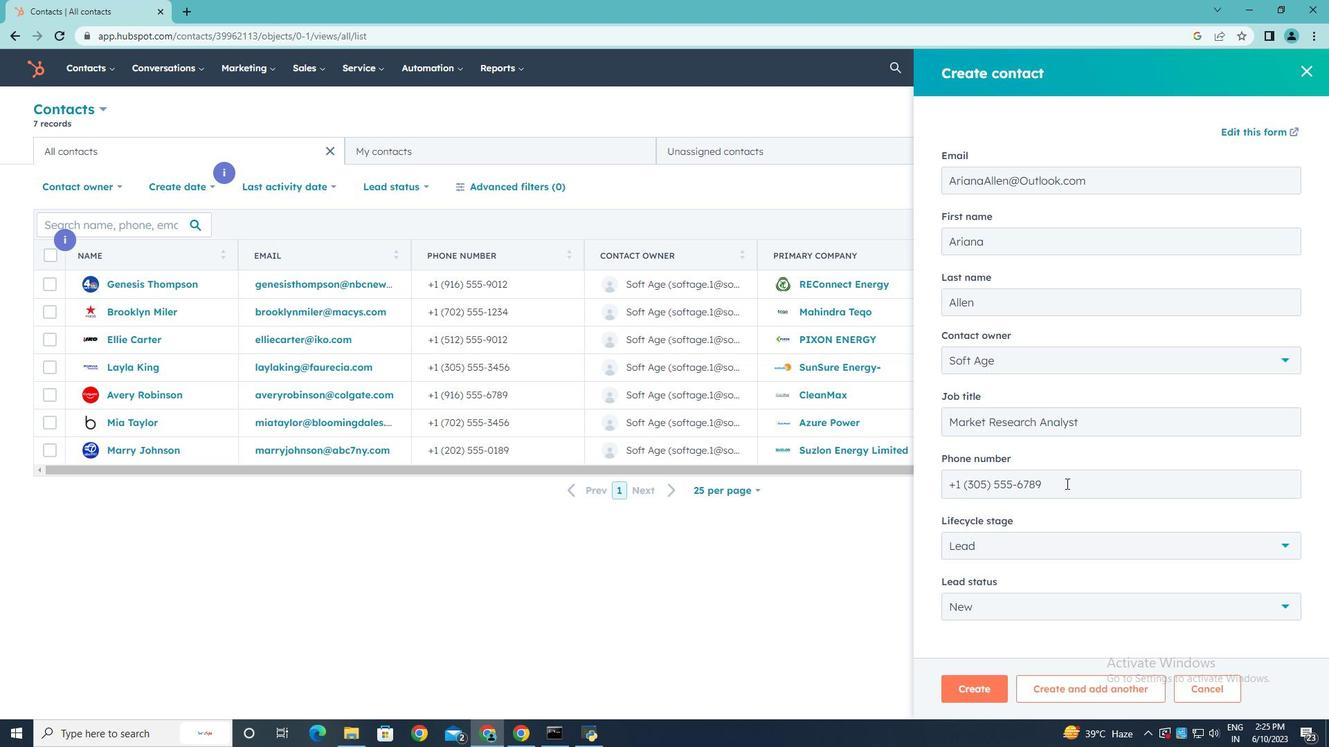 
Action: Mouse moved to (979, 686)
Screenshot: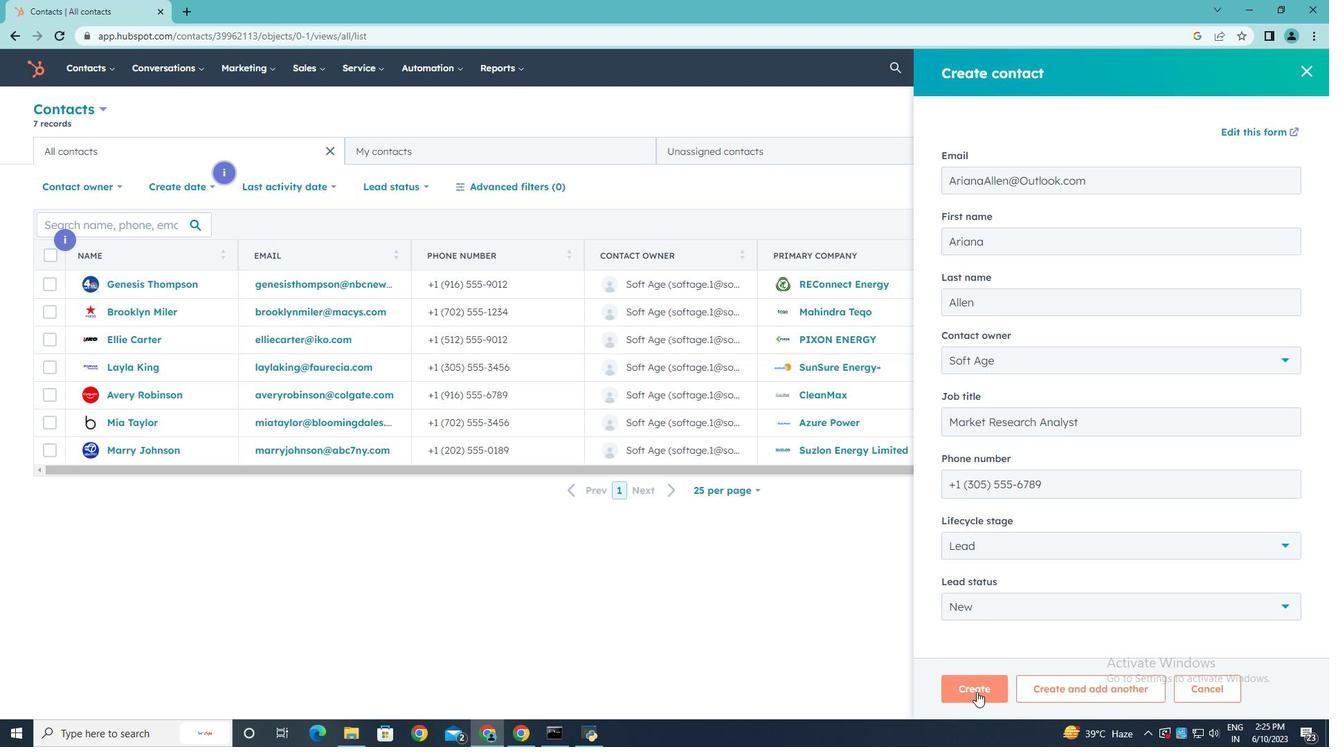 
Action: Mouse pressed left at (979, 686)
Screenshot: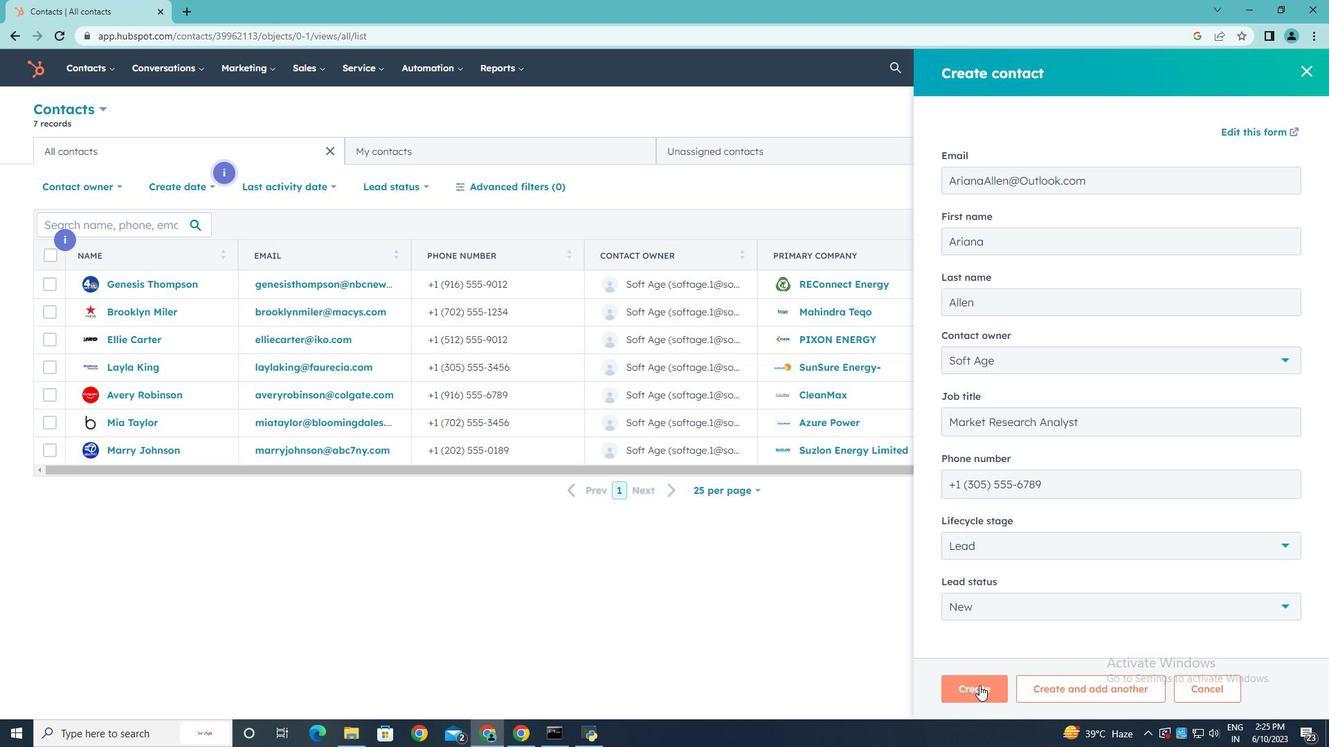 
Action: Mouse moved to (933, 446)
Screenshot: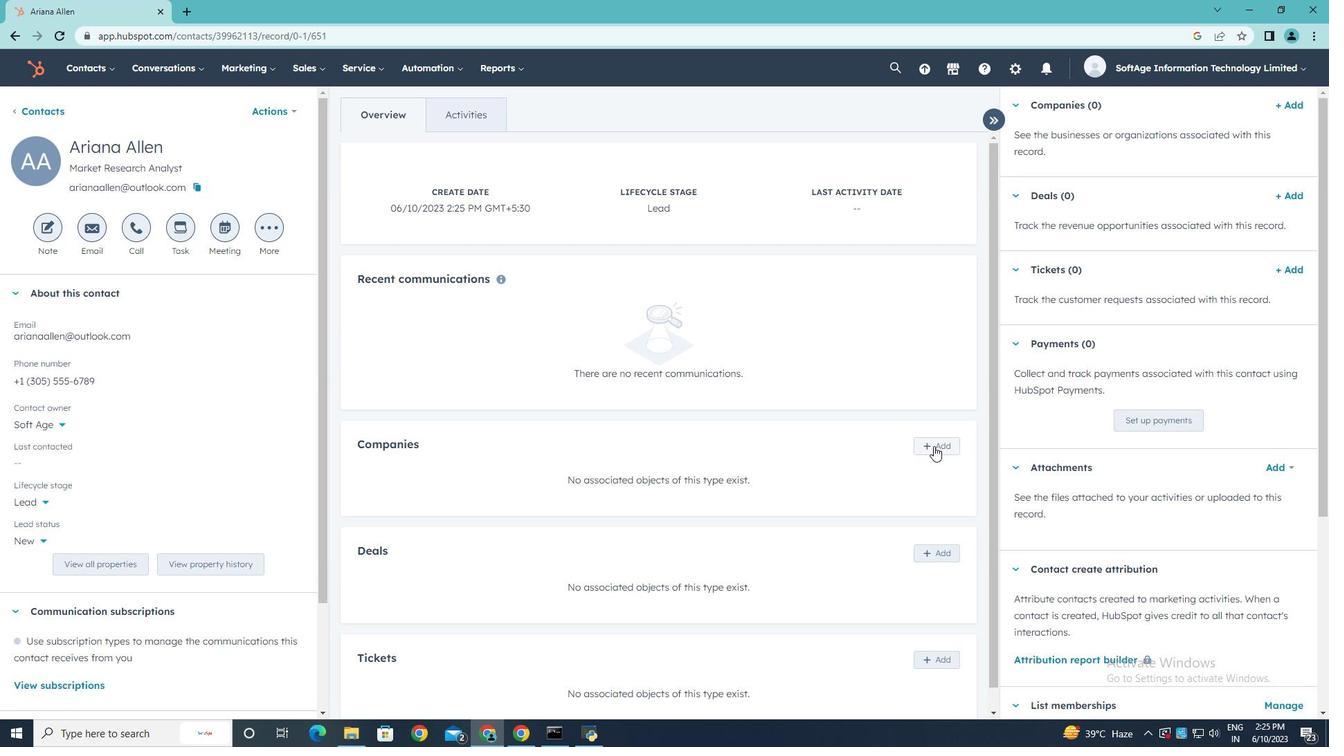 
Action: Mouse pressed left at (933, 446)
Screenshot: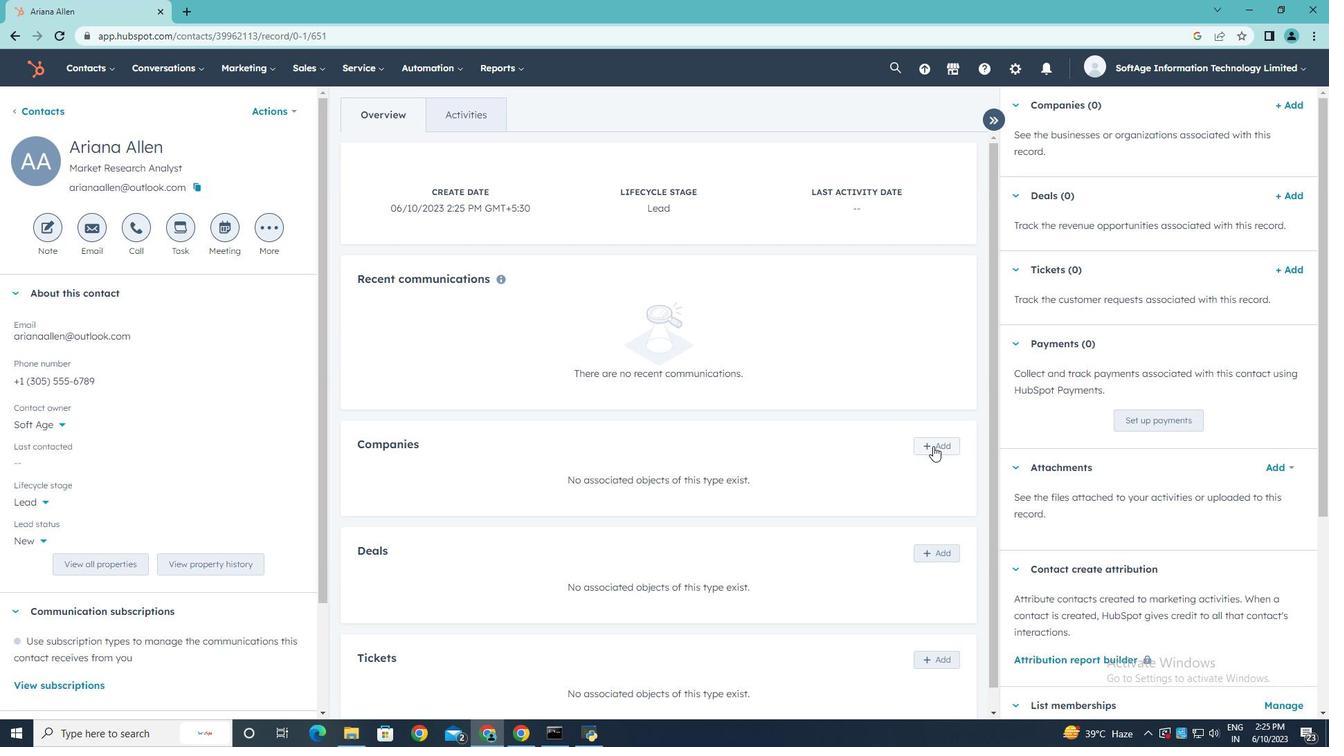 
Action: Mouse moved to (1042, 137)
Screenshot: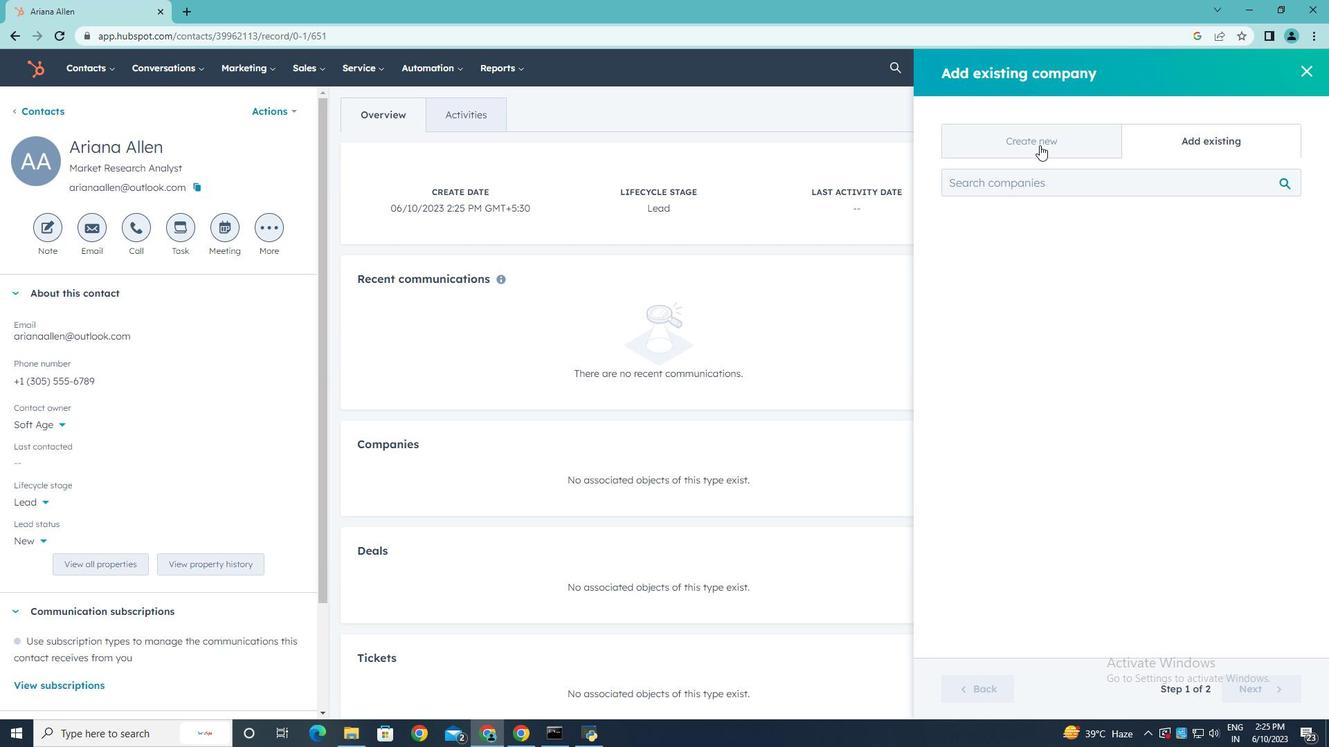 
Action: Mouse pressed left at (1042, 137)
Screenshot: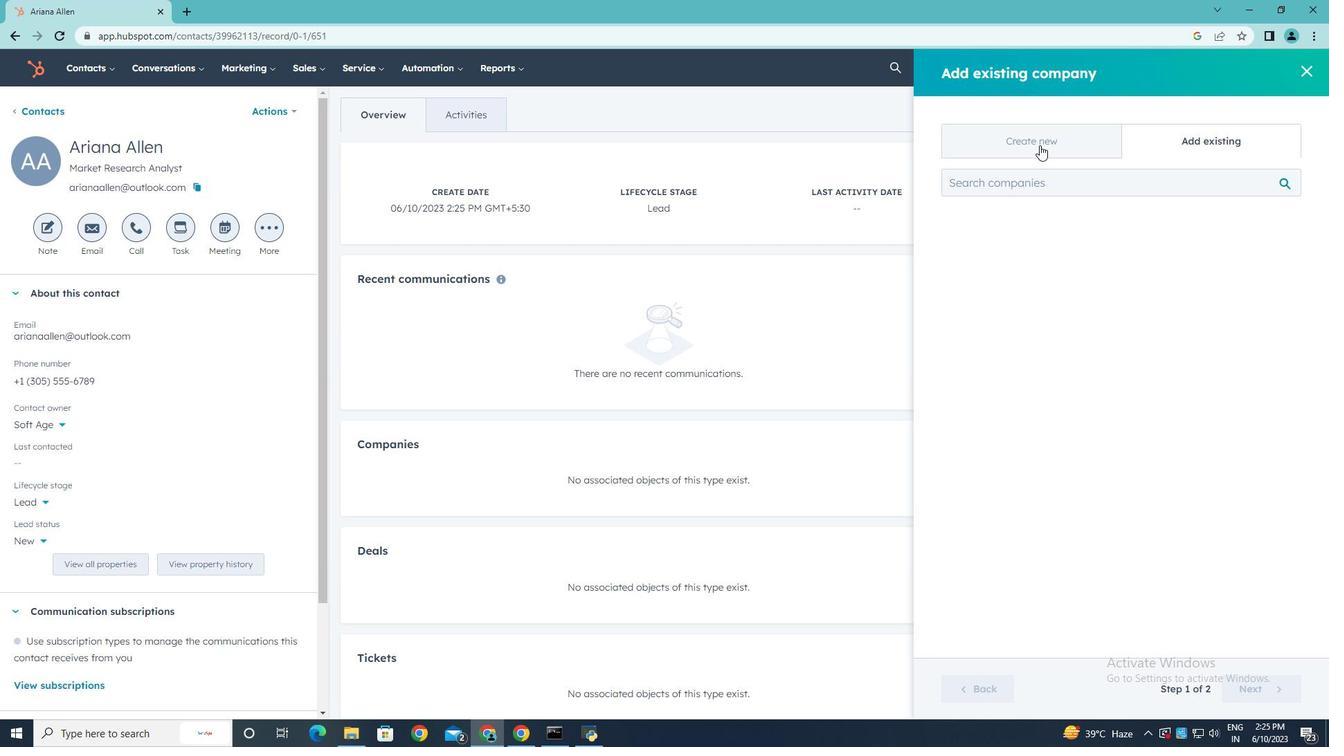 
Action: Mouse moved to (985, 222)
Screenshot: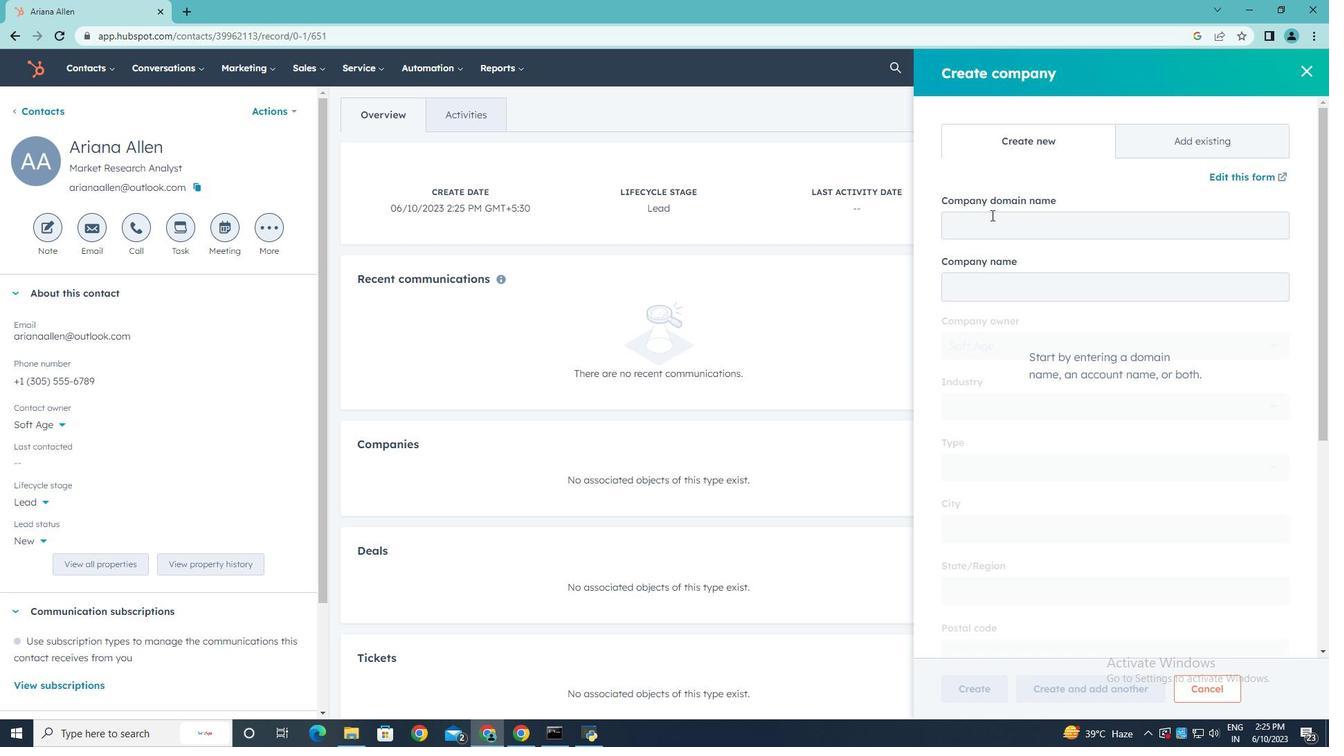 
Action: Mouse pressed left at (985, 222)
Screenshot: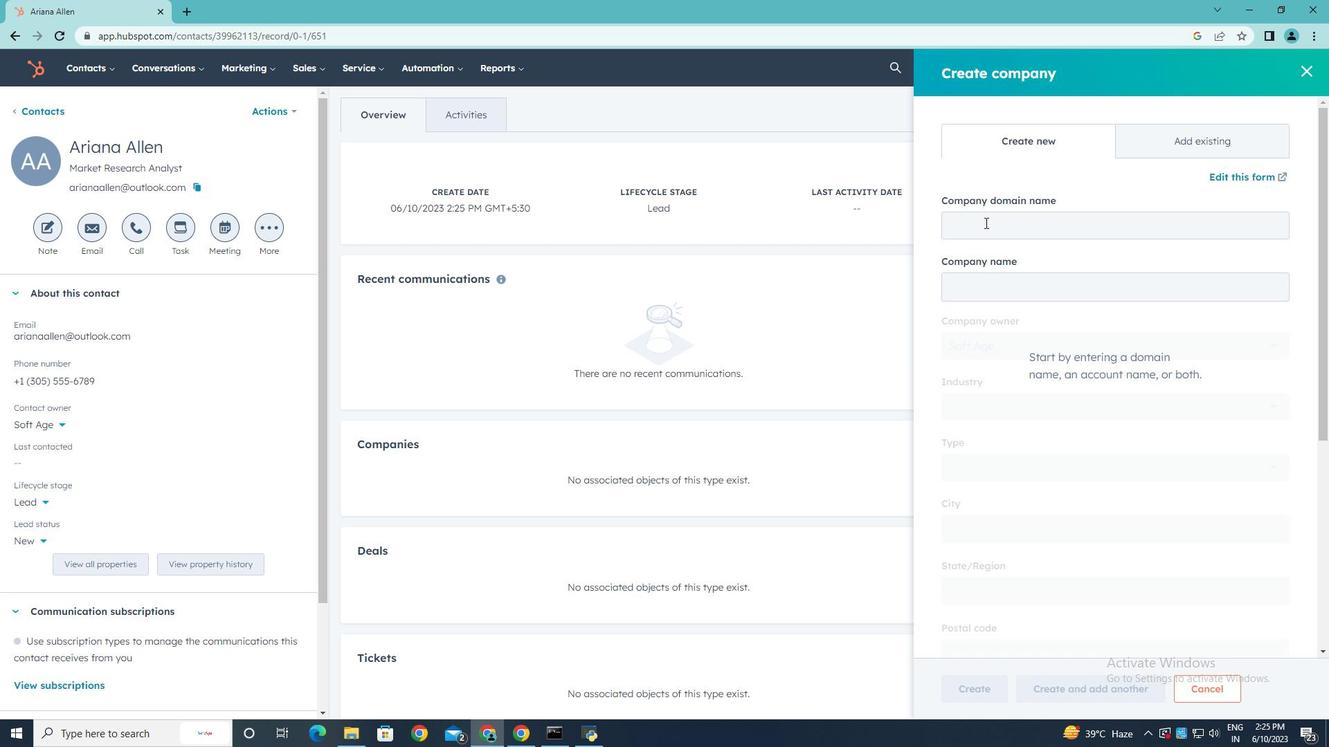 
Action: Key pressed www.usl<Key.backspace>olar.in
Screenshot: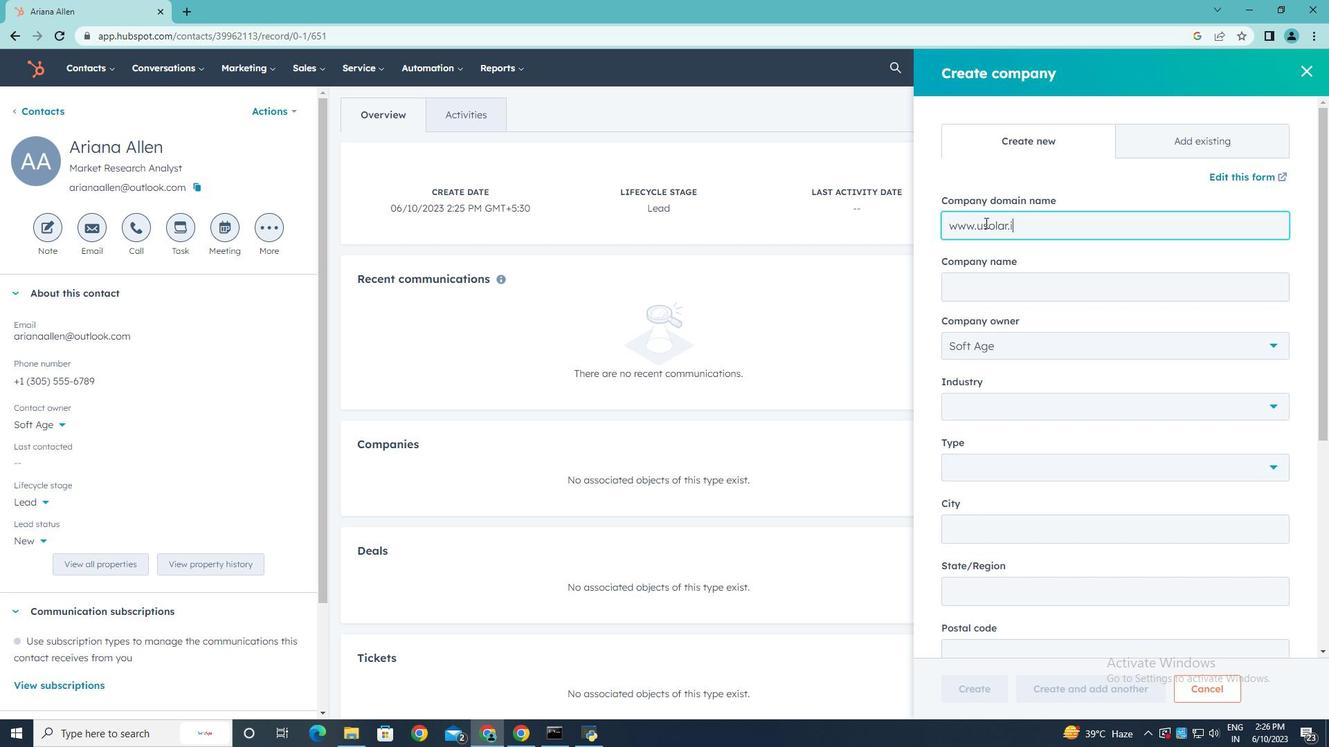 
Action: Mouse moved to (1065, 267)
Screenshot: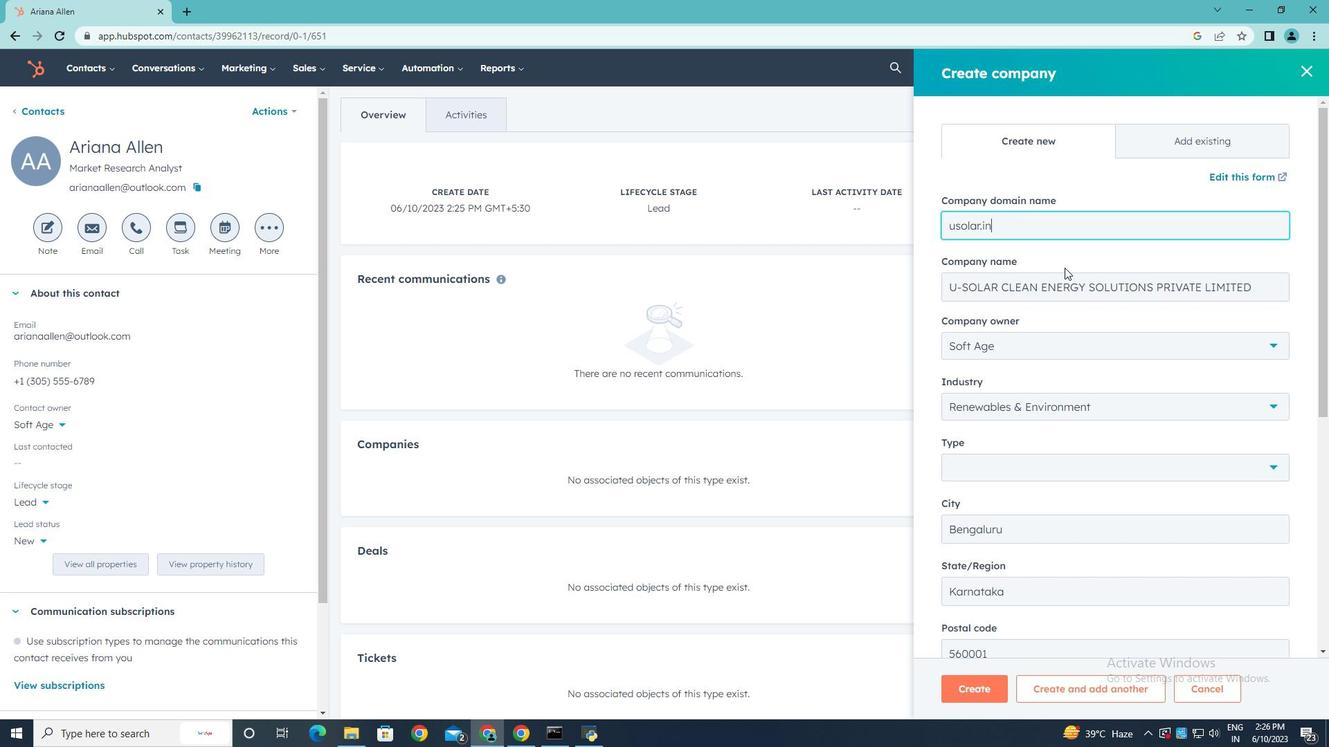 
Action: Mouse scrolled (1065, 266) with delta (0, 0)
Screenshot: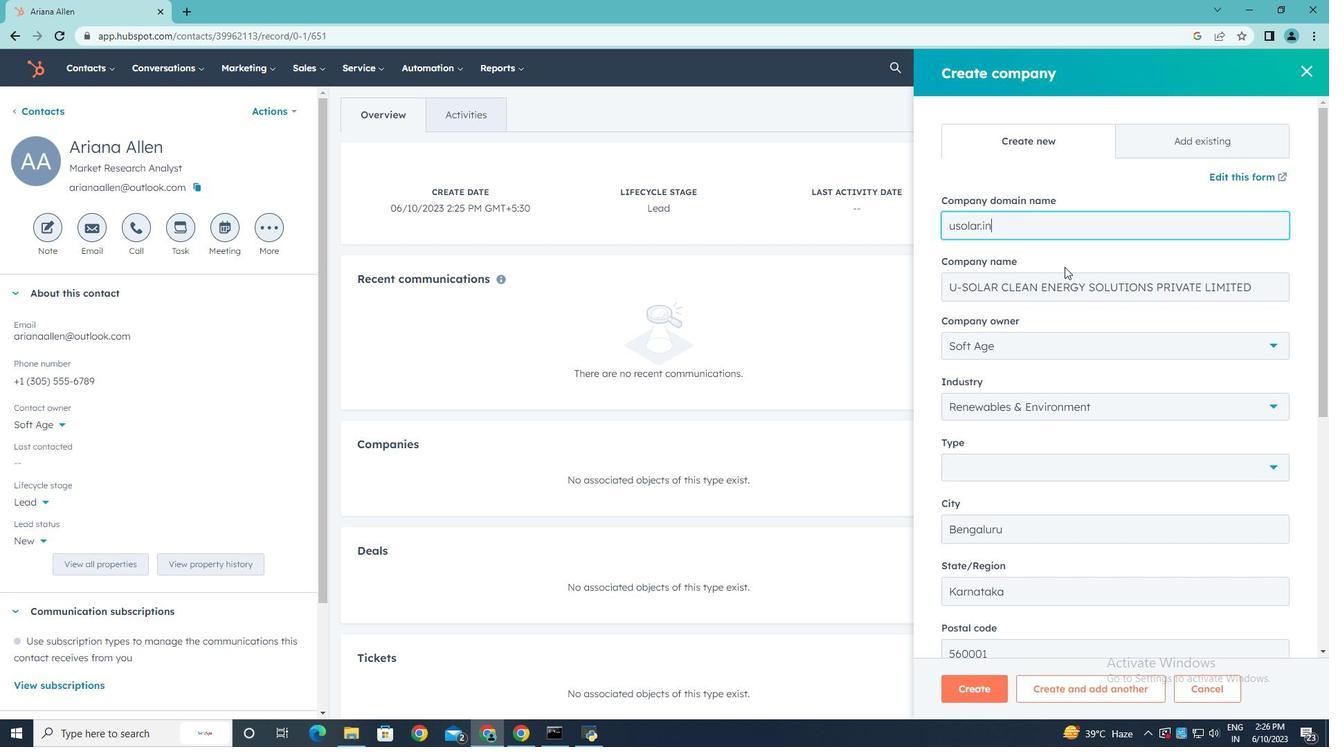 
Action: Mouse scrolled (1065, 266) with delta (0, 0)
Screenshot: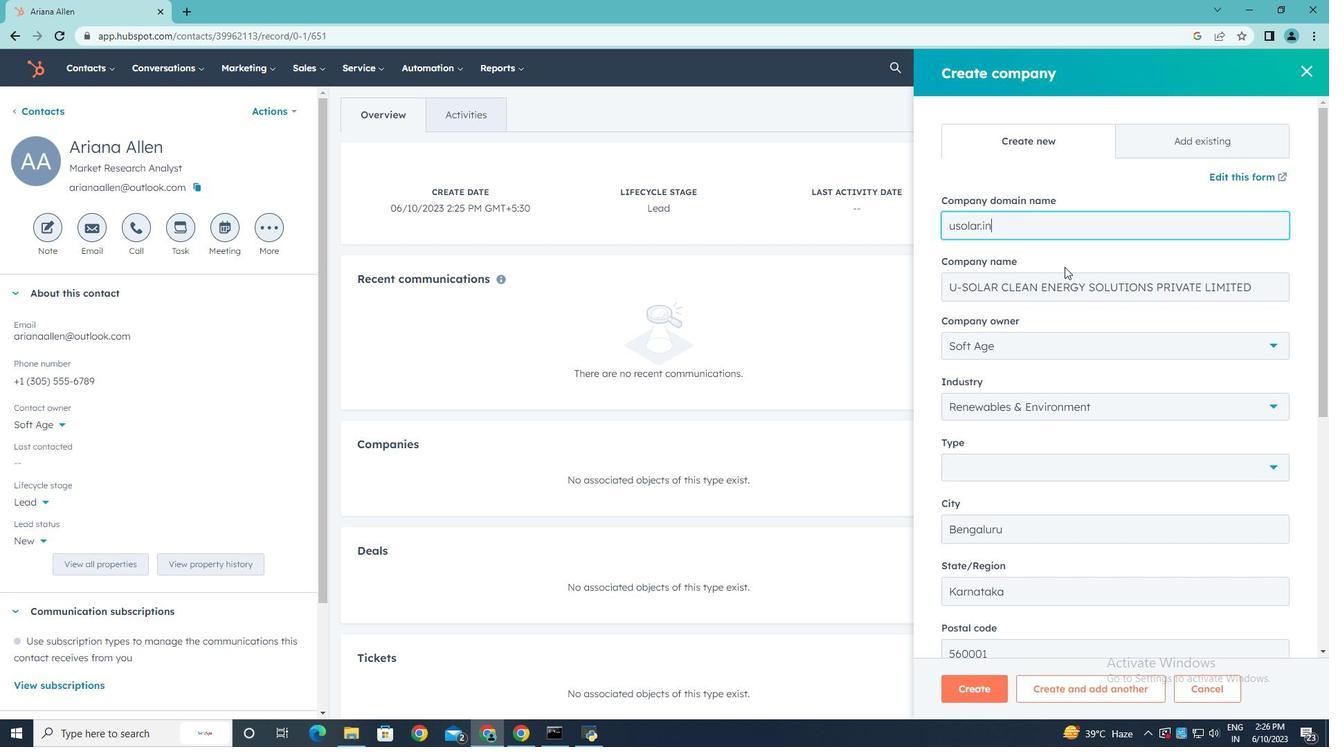 
Action: Mouse scrolled (1065, 266) with delta (0, 0)
Screenshot: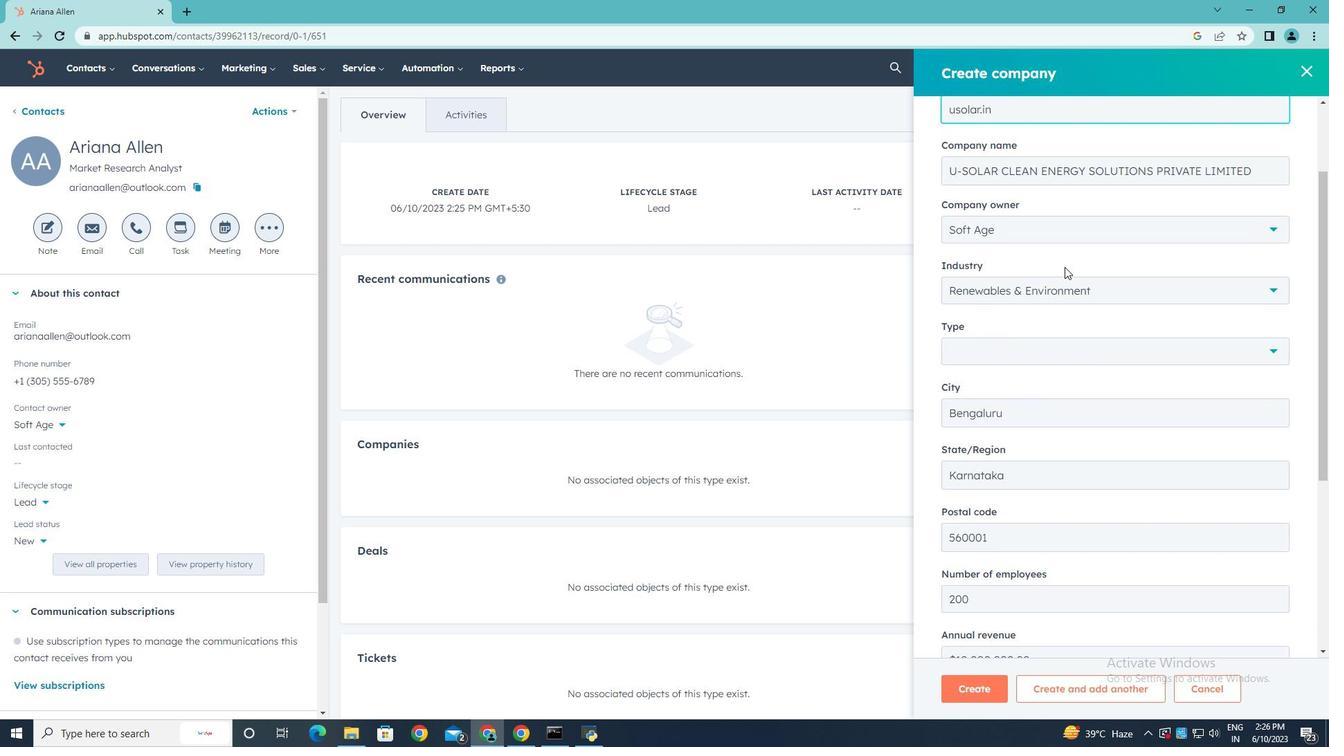 
Action: Mouse scrolled (1065, 266) with delta (0, 0)
Screenshot: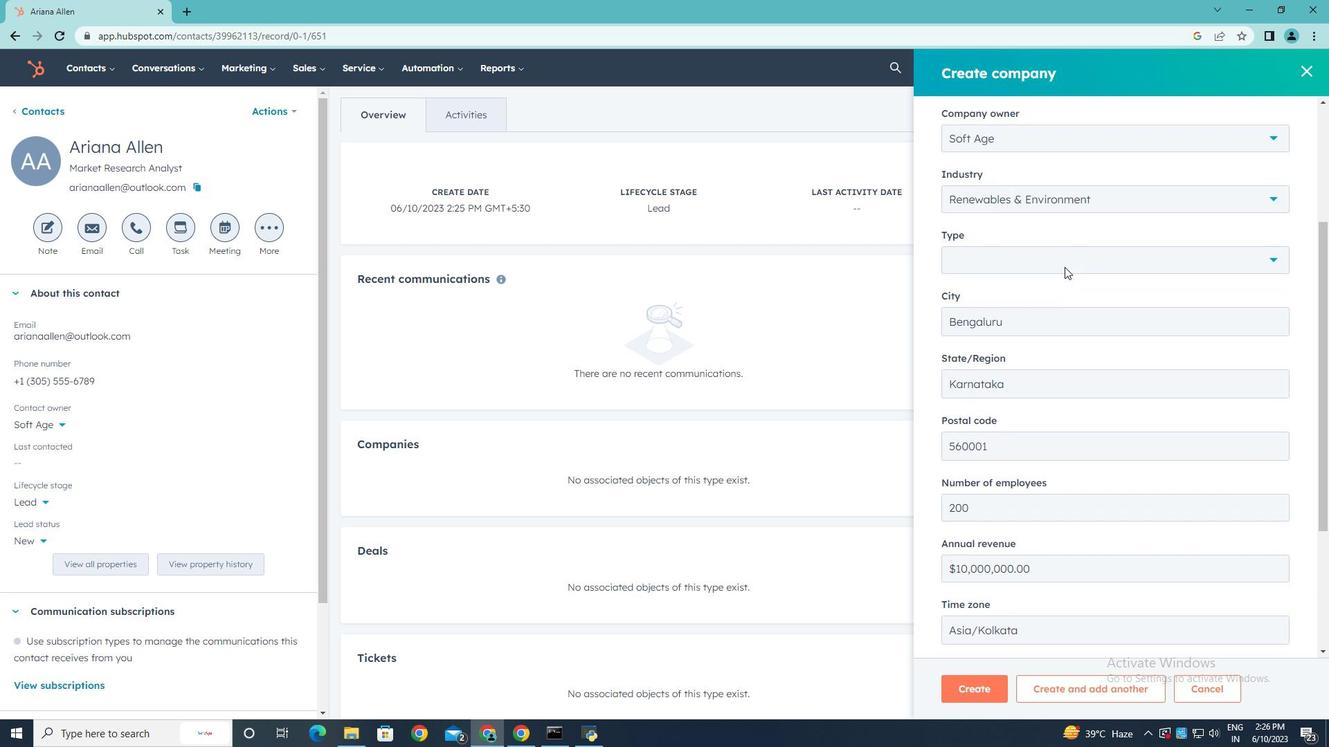 
Action: Mouse scrolled (1065, 266) with delta (0, 0)
Screenshot: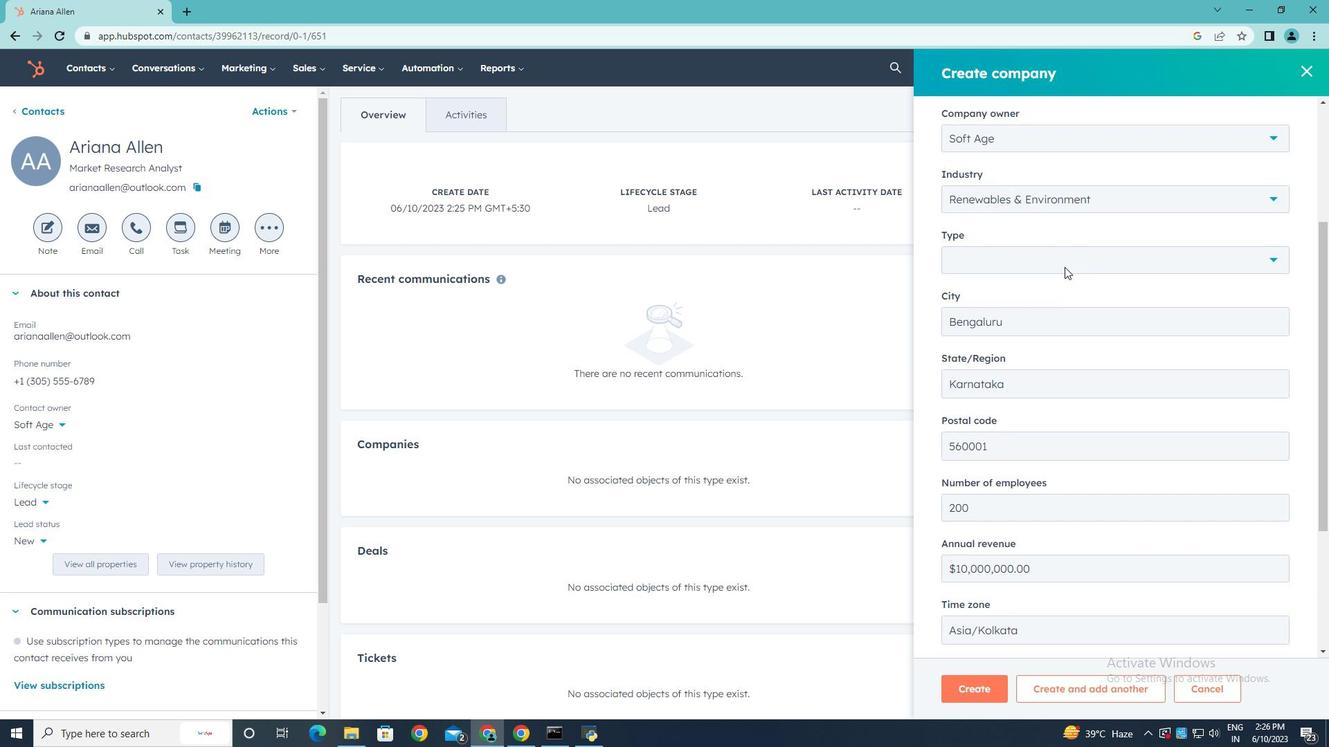 
Action: Mouse moved to (1065, 262)
Screenshot: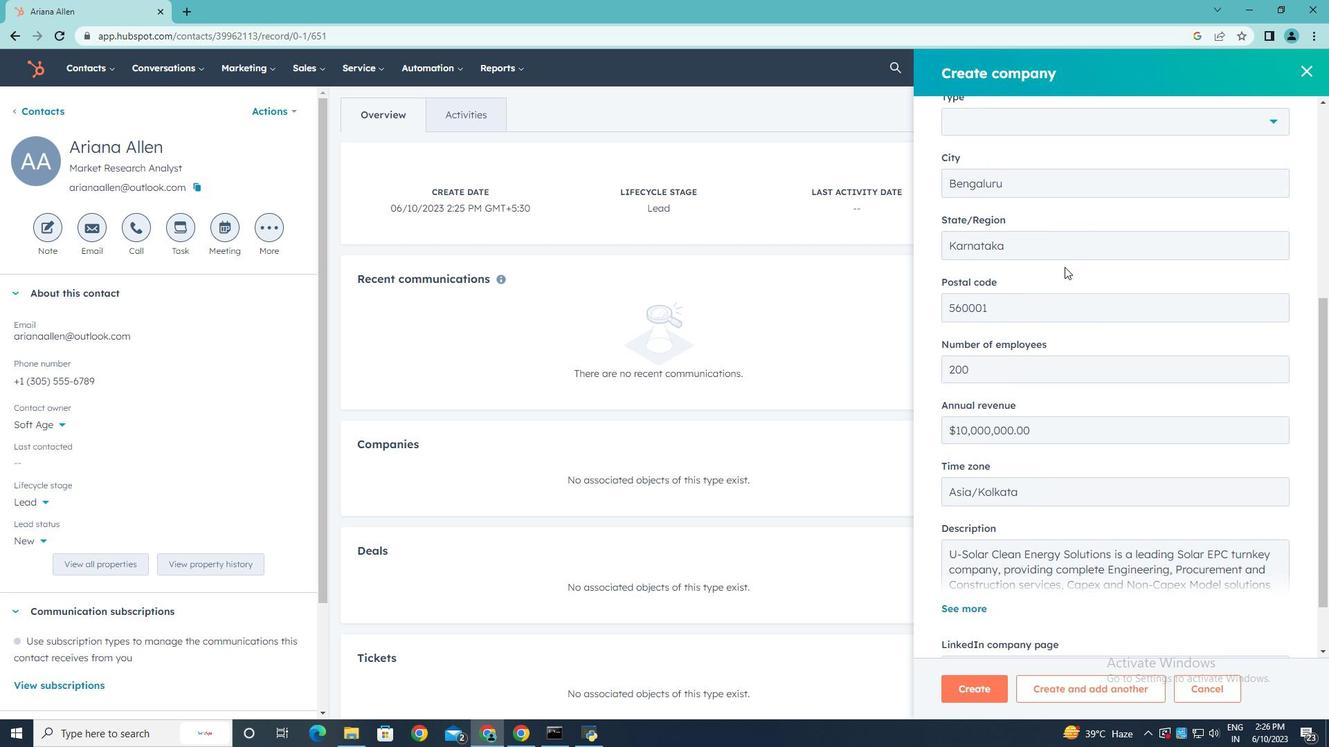 
Action: Mouse scrolled (1065, 263) with delta (0, 0)
Screenshot: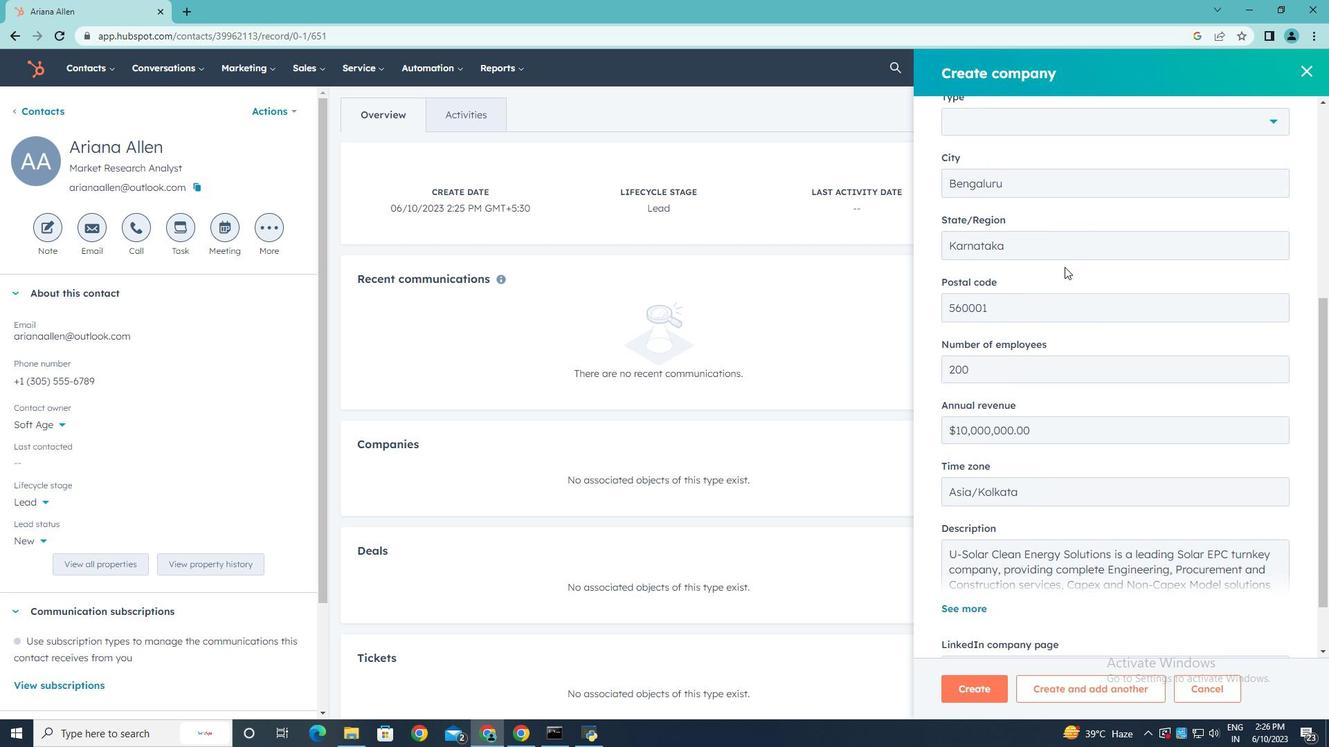 
Action: Mouse moved to (1273, 189)
Screenshot: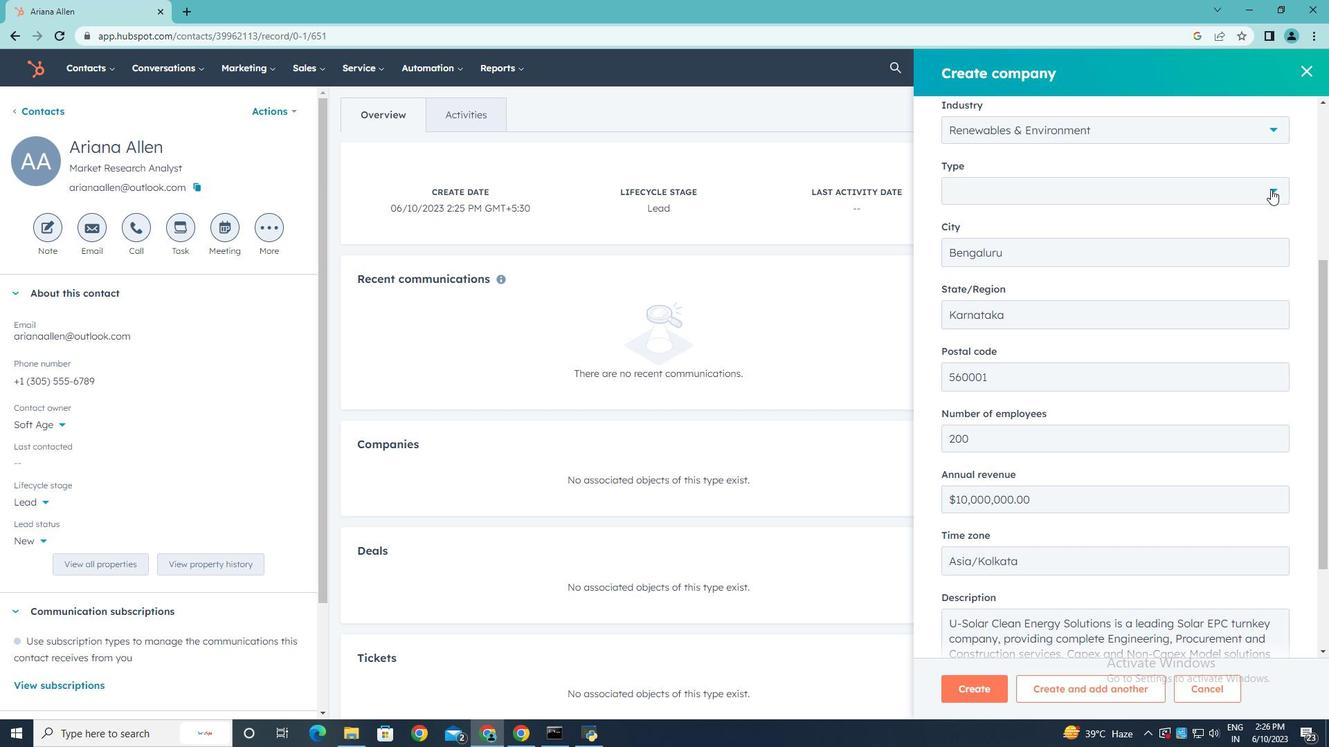 
Action: Mouse pressed left at (1273, 189)
Screenshot: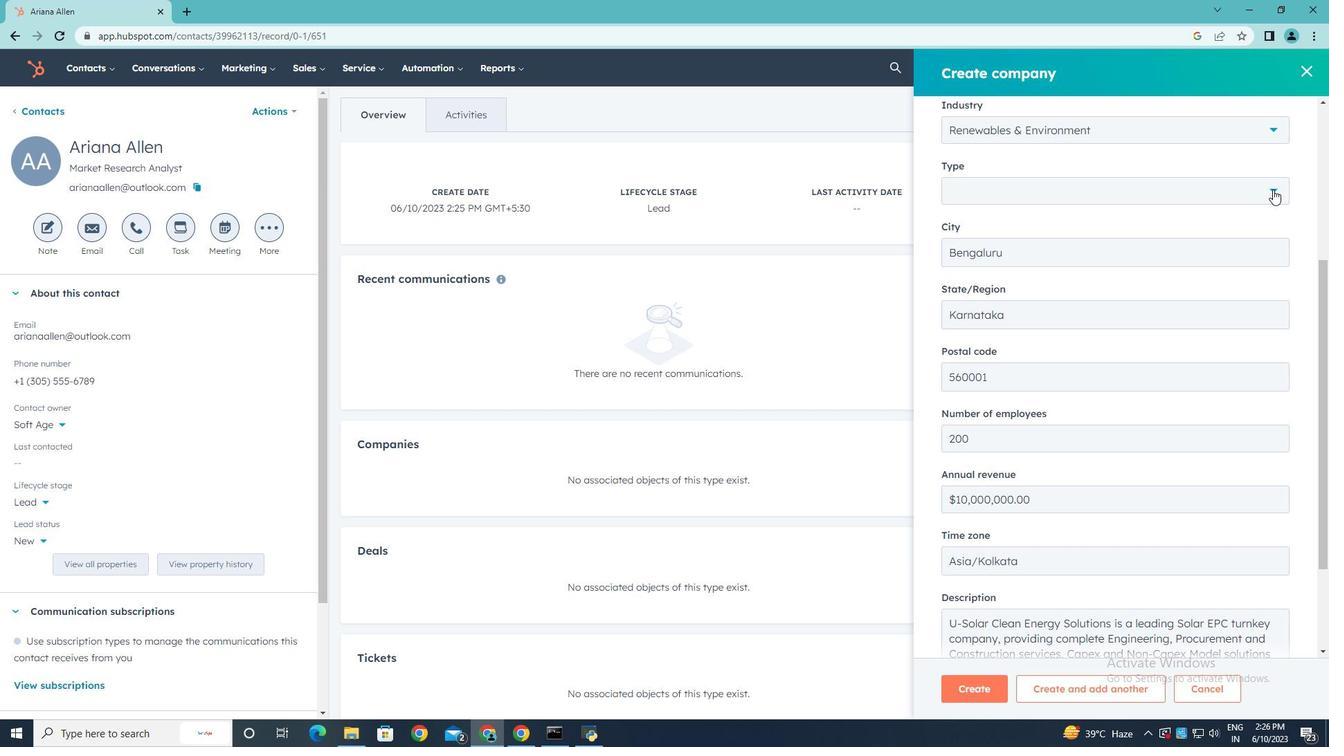 
Action: Mouse moved to (1015, 263)
Screenshot: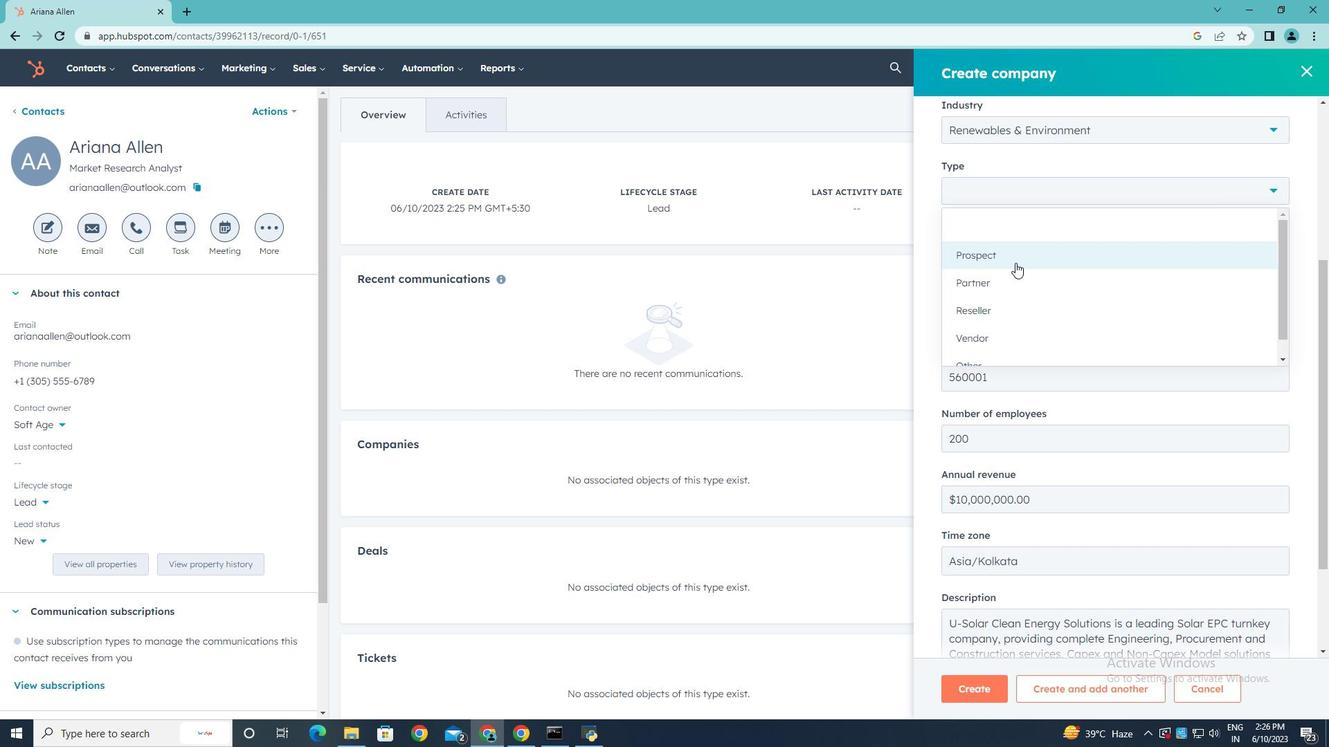 
Action: Mouse pressed left at (1015, 263)
Screenshot: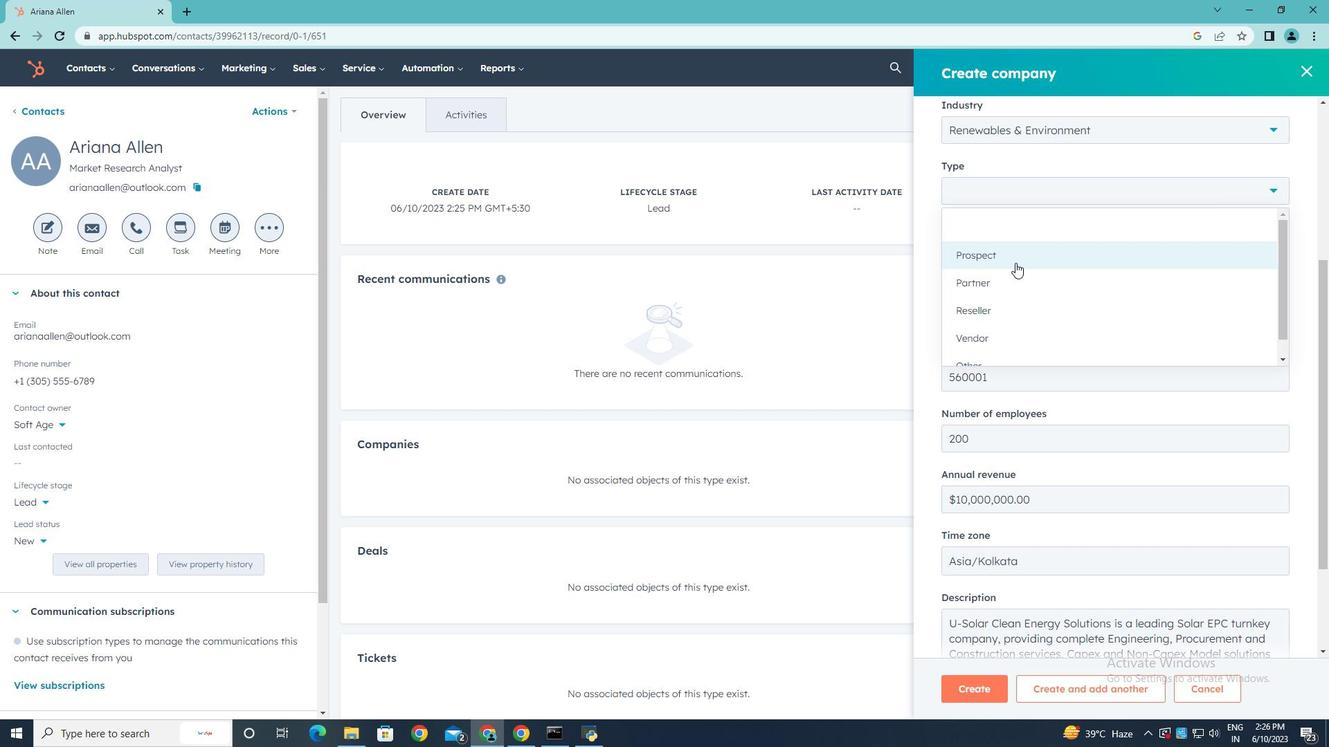 
Action: Mouse scrolled (1015, 262) with delta (0, 0)
Screenshot: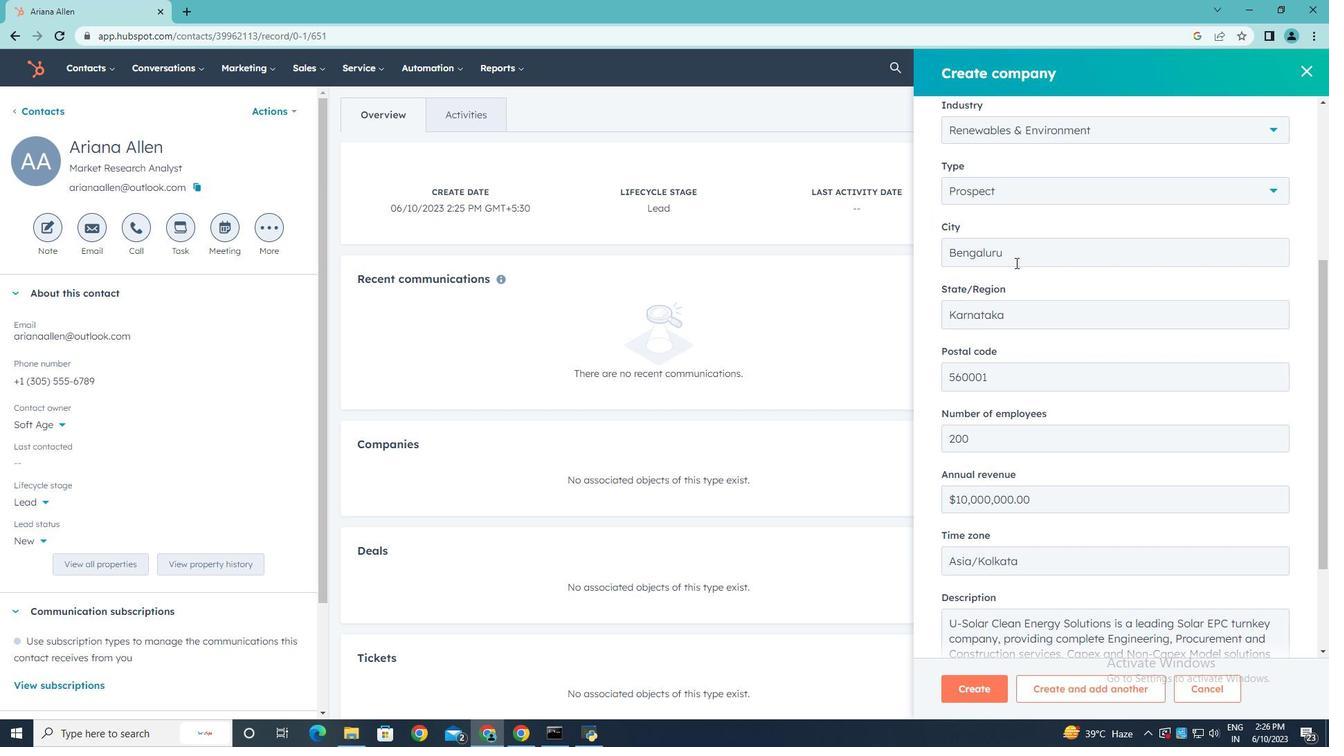 
Action: Mouse scrolled (1015, 262) with delta (0, 0)
Screenshot: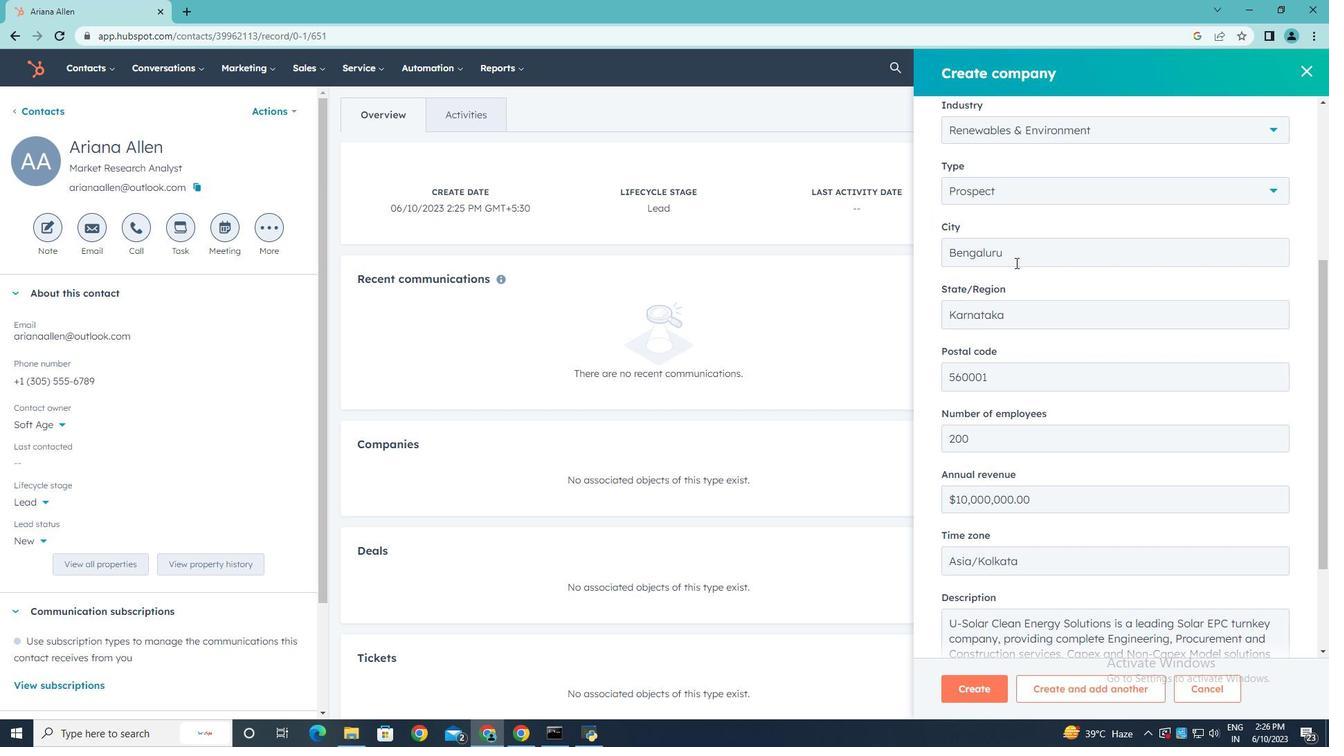 
Action: Mouse scrolled (1015, 262) with delta (0, 0)
Screenshot: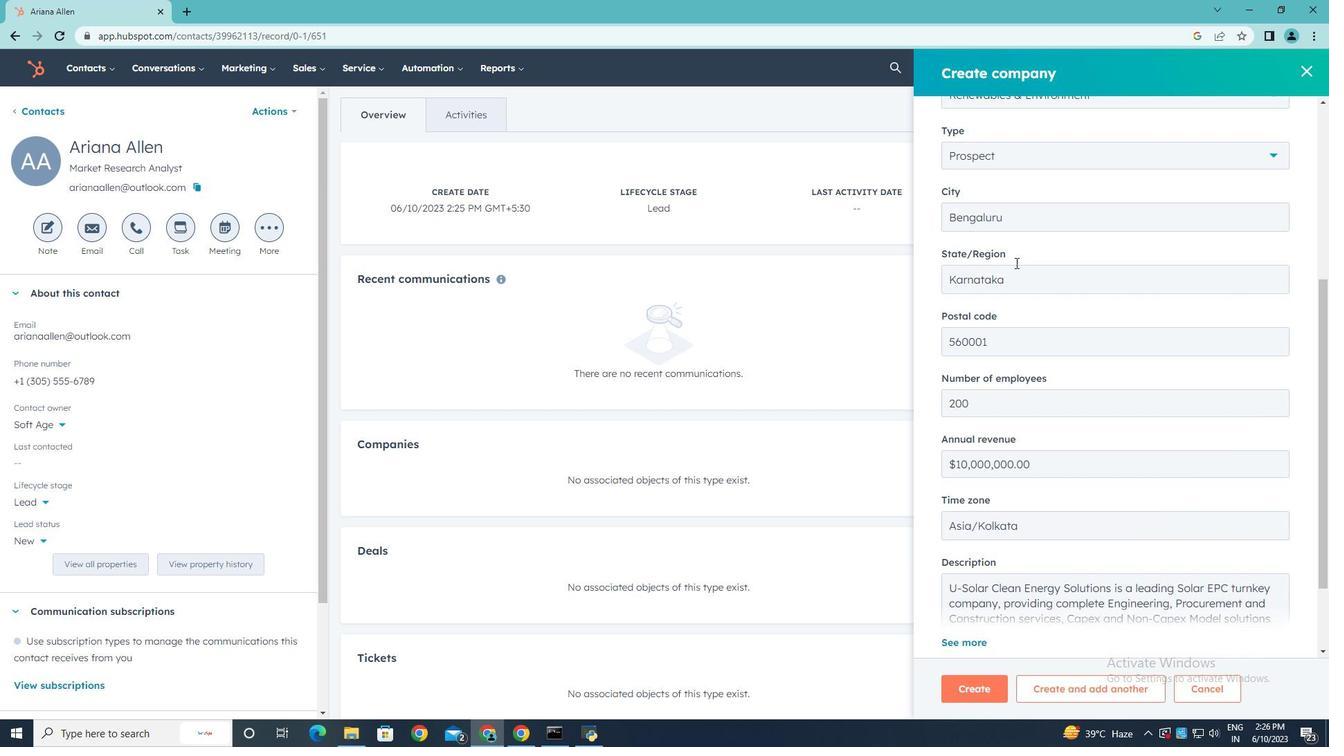 
Action: Mouse scrolled (1015, 262) with delta (0, 0)
Screenshot: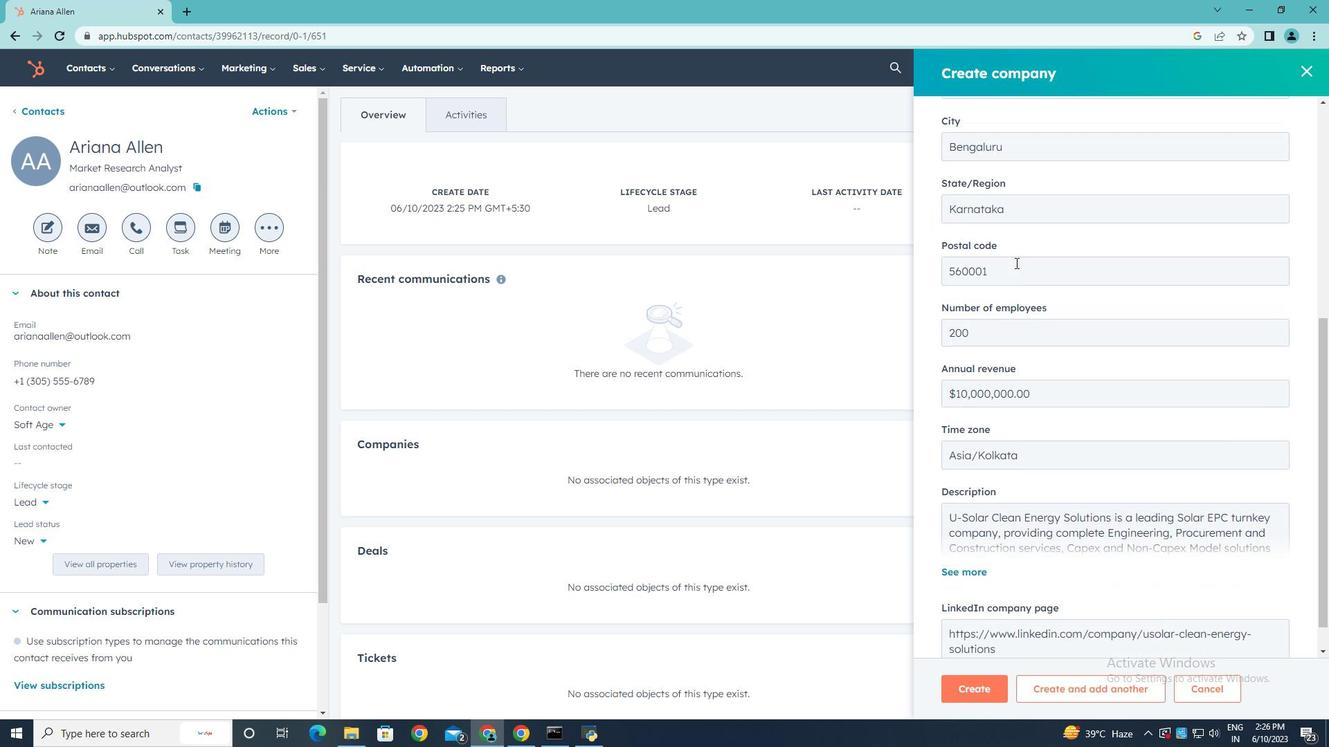 
Action: Mouse scrolled (1015, 262) with delta (0, 0)
Screenshot: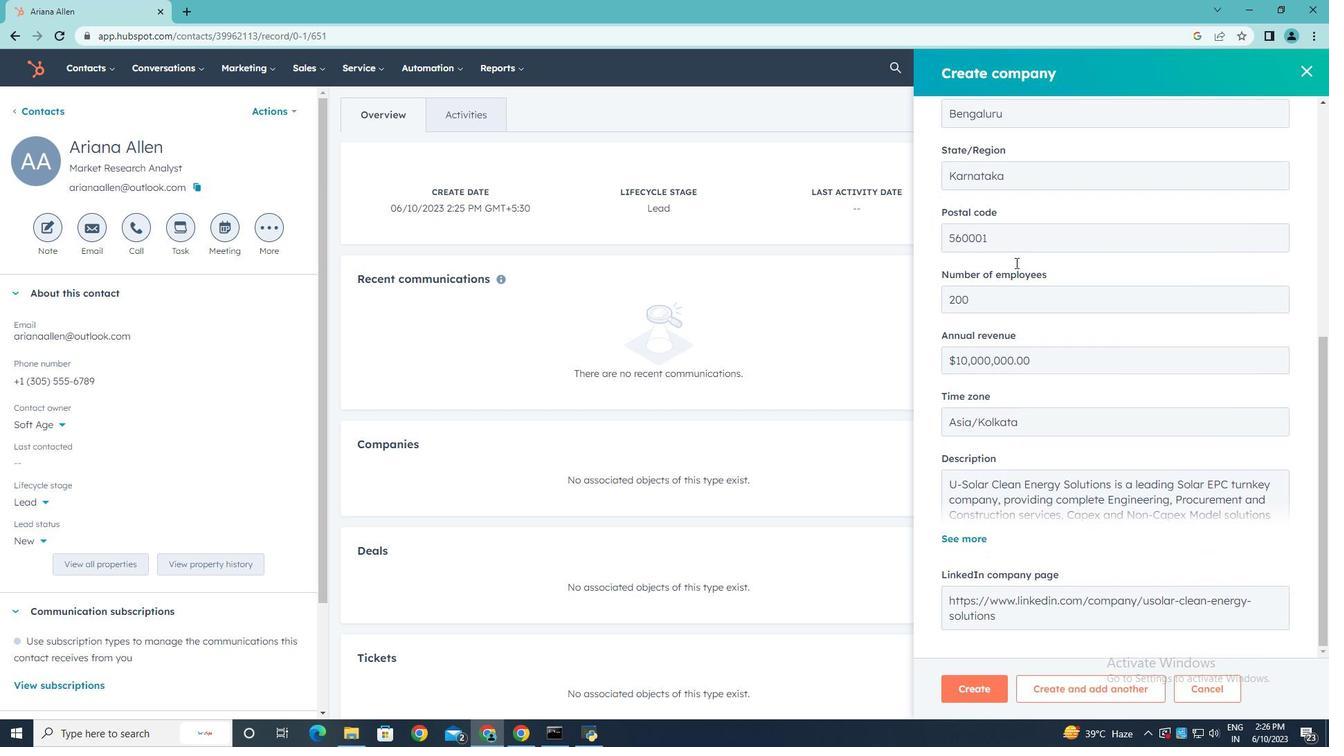 
Action: Mouse moved to (977, 693)
Screenshot: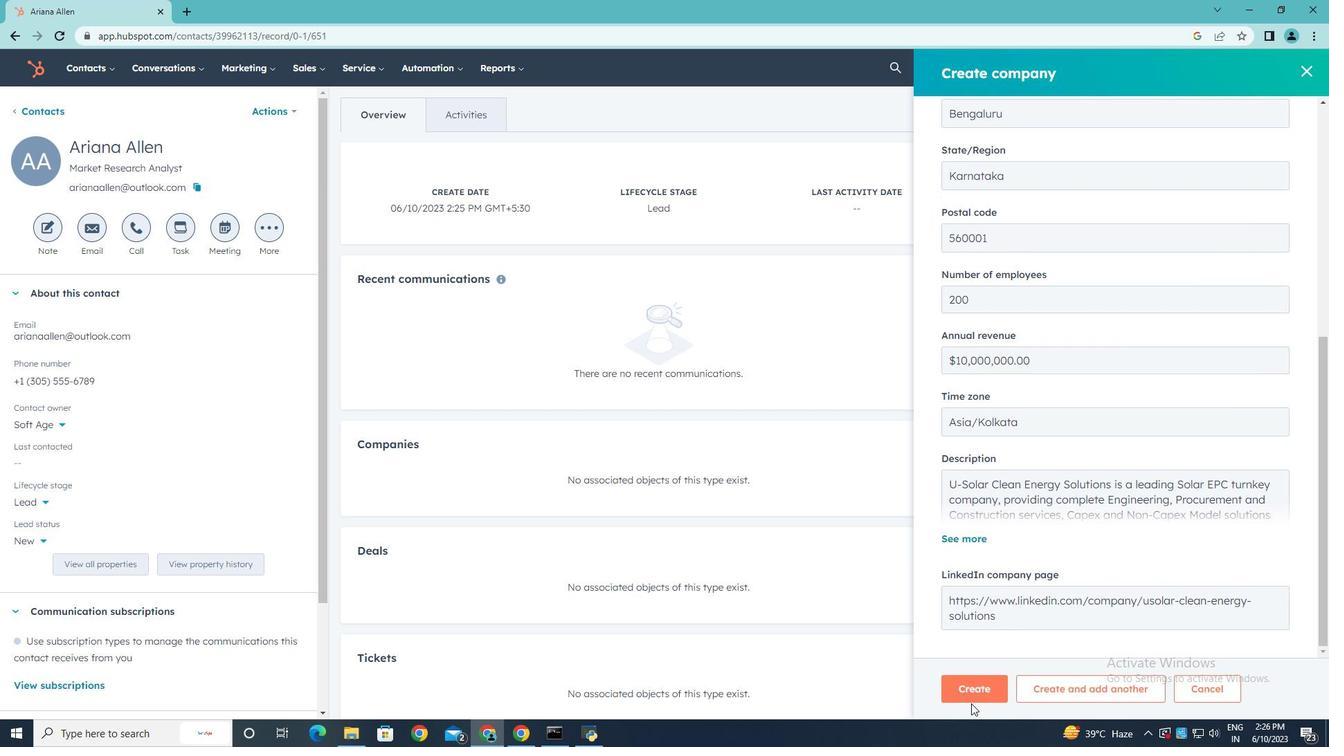 
Action: Mouse pressed left at (977, 693)
Screenshot: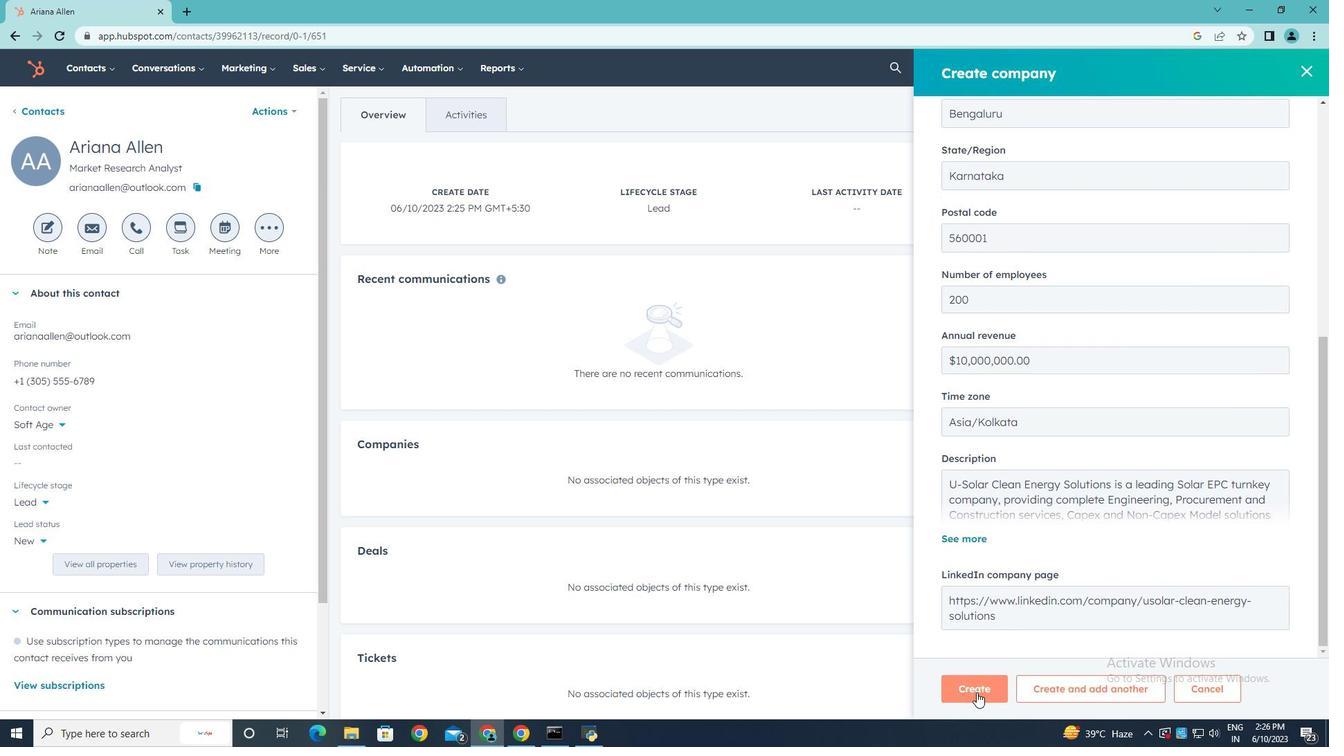 
